 Task: Open Card Card0000000311 in  Board0000000078 in Workspace WS0000000026 in Trello. Add Member Mailaustralia7@gmail.com to Card Card0000000311 in  Board0000000078 in Workspace WS0000000026 in Trello. Add Orange Label titled Label0000000311 to Card Card0000000311 in  Board0000000078 in Workspace WS0000000026 in Trello. Add Checklist CL0000000311 to Card Card0000000311 in  Board0000000078 in Workspace WS0000000026 in Trello. Add Dates with Start Date as Oct 01 2023 and Due Date as Oct 31 2023 to Card Card0000000311 in  Board0000000078 in Workspace WS0000000026 in Trello
Action: Mouse moved to (351, 611)
Screenshot: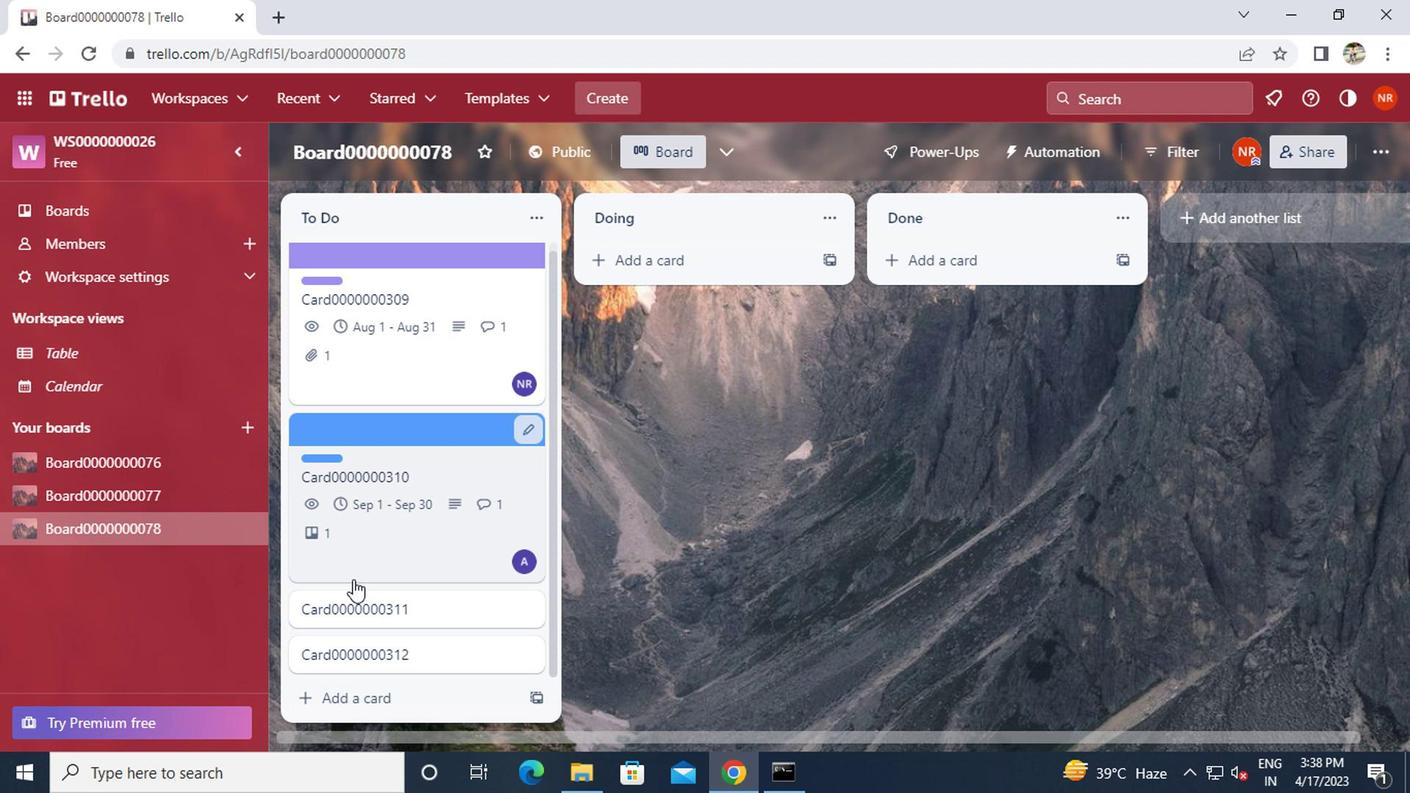 
Action: Mouse pressed left at (351, 611)
Screenshot: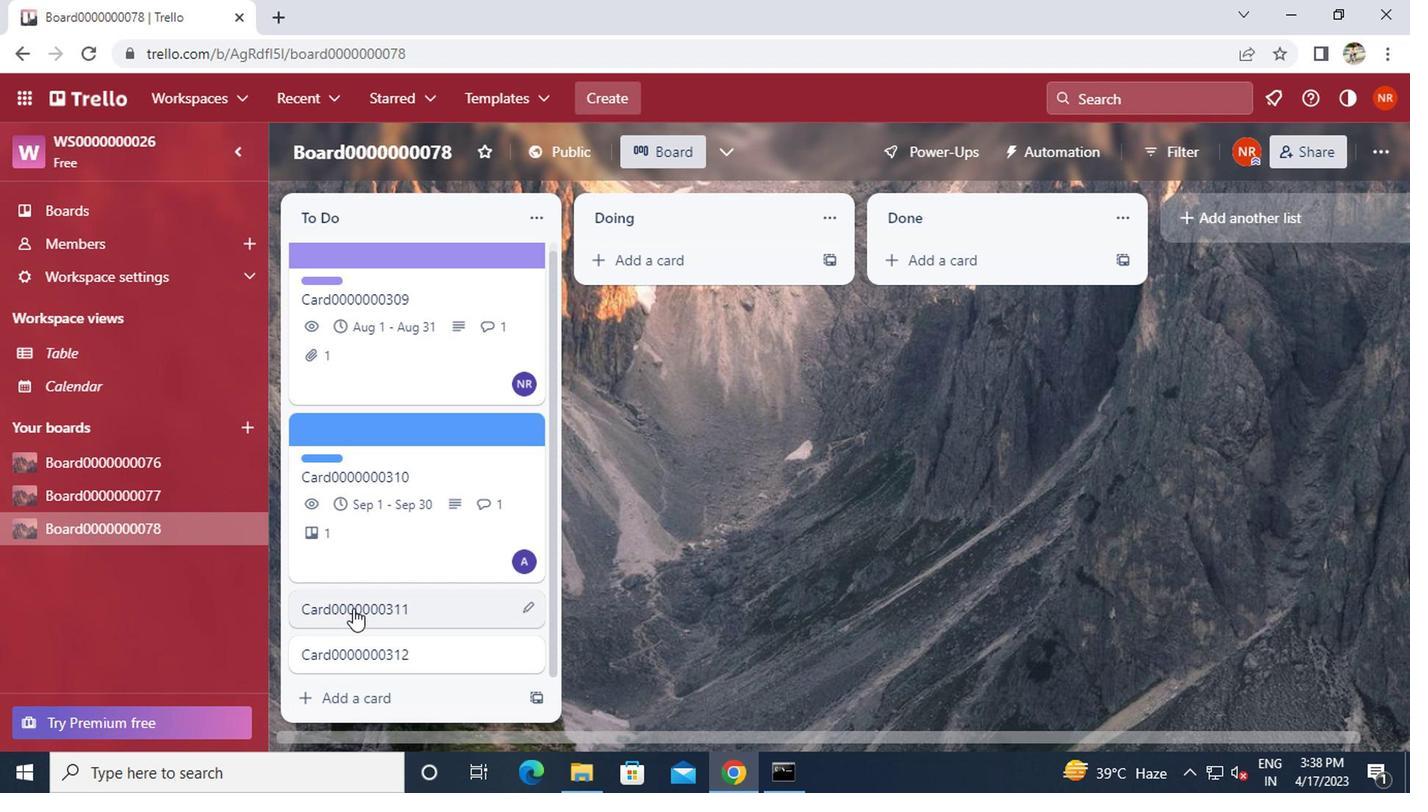 
Action: Mouse moved to (939, 265)
Screenshot: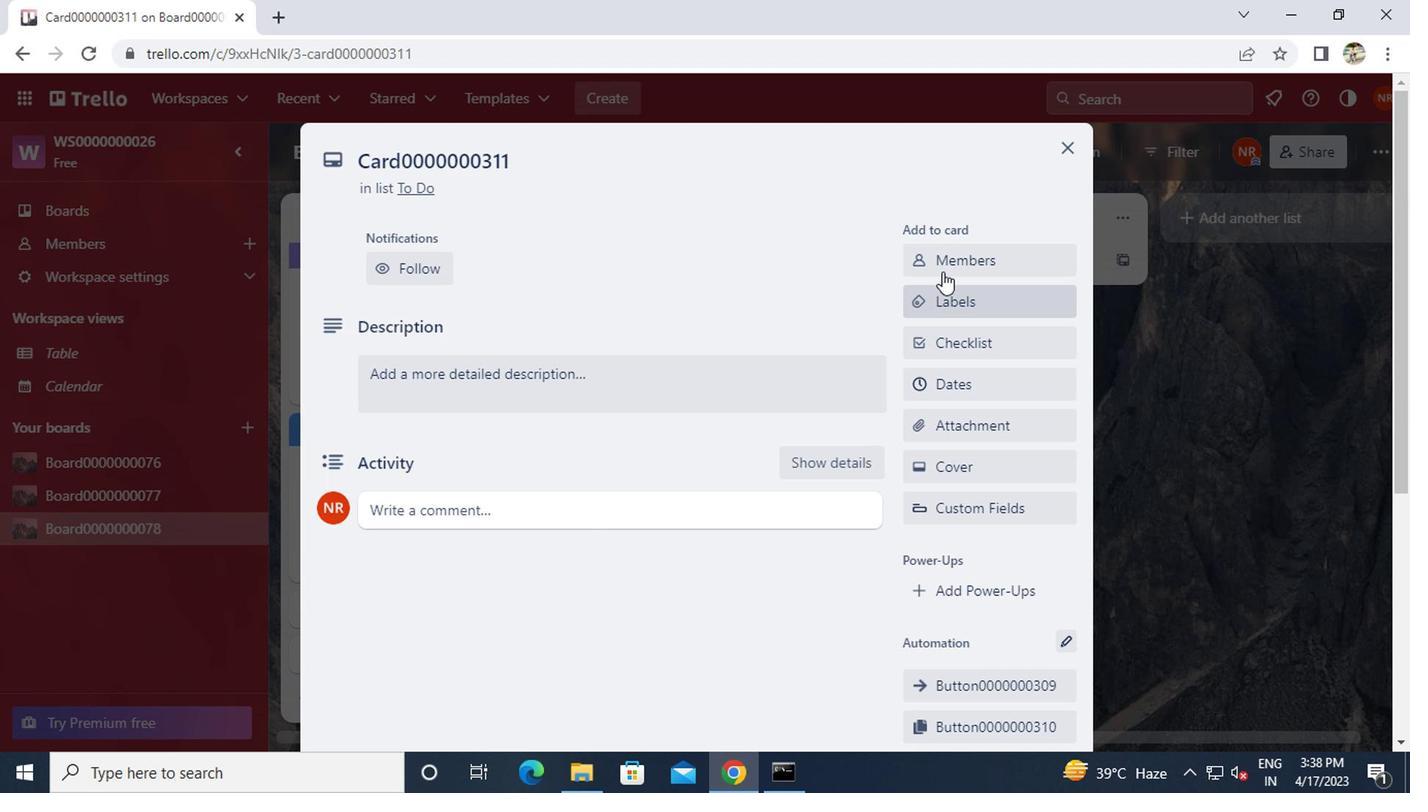 
Action: Mouse pressed left at (939, 265)
Screenshot: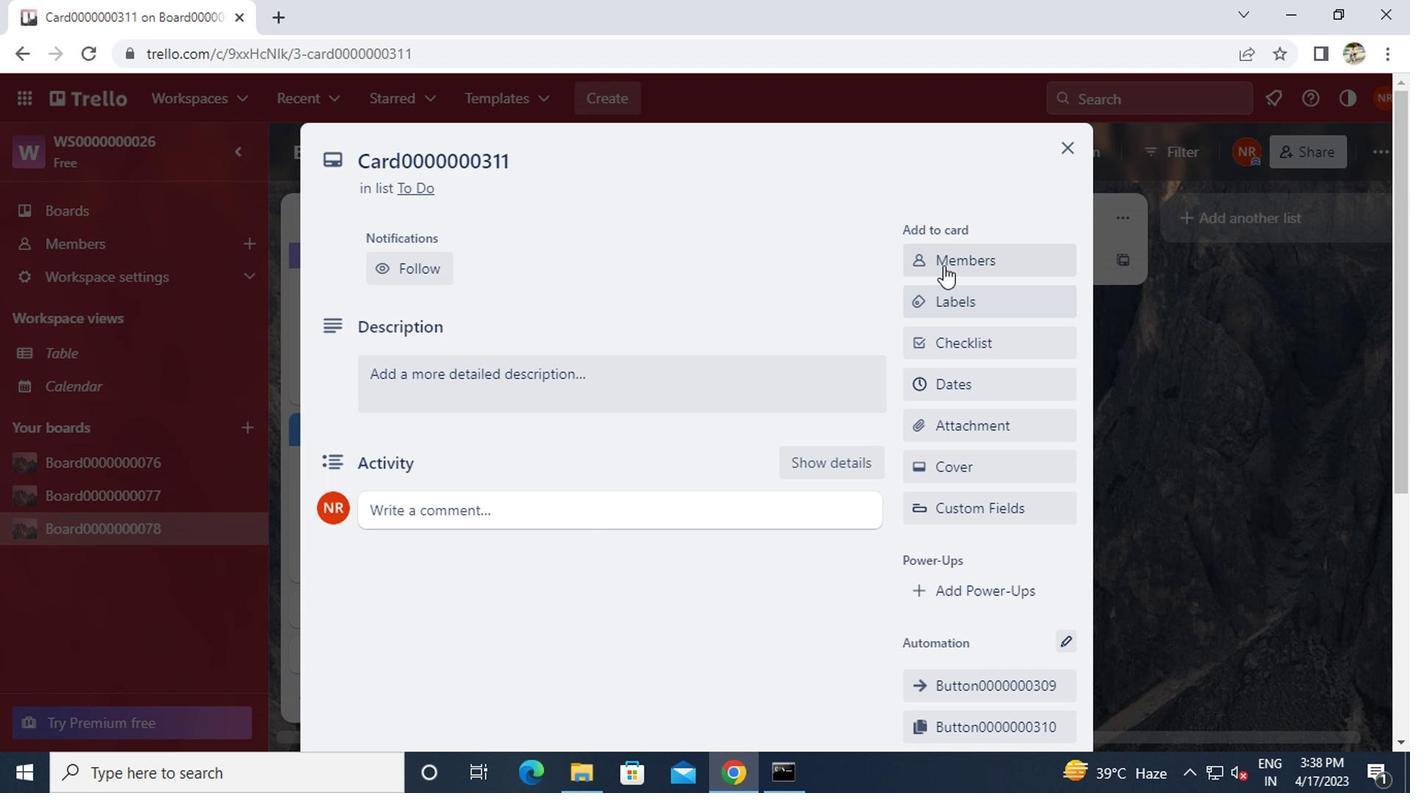 
Action: Key pressed mailaustralia7<Key.shift>@GMAIL.COM
Screenshot: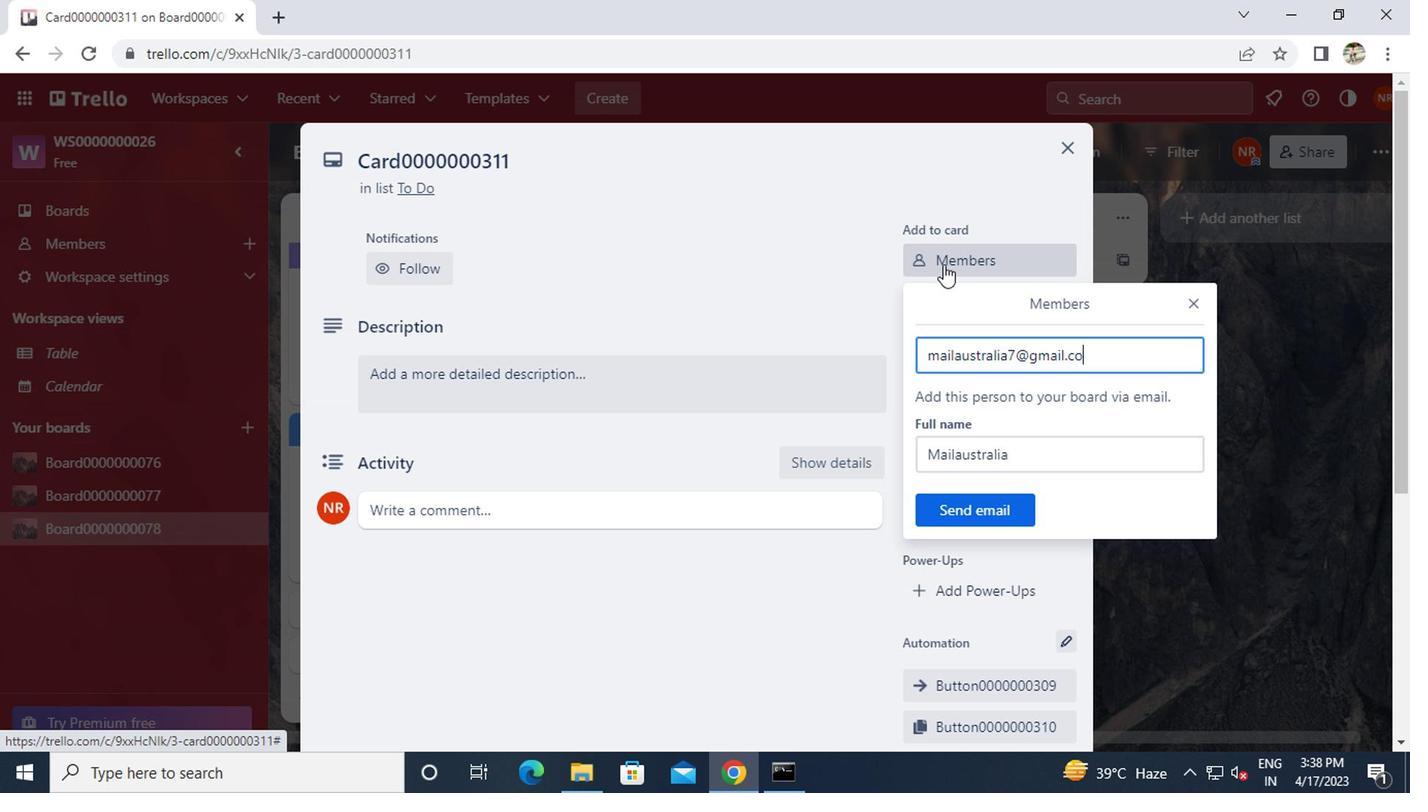 
Action: Mouse moved to (964, 512)
Screenshot: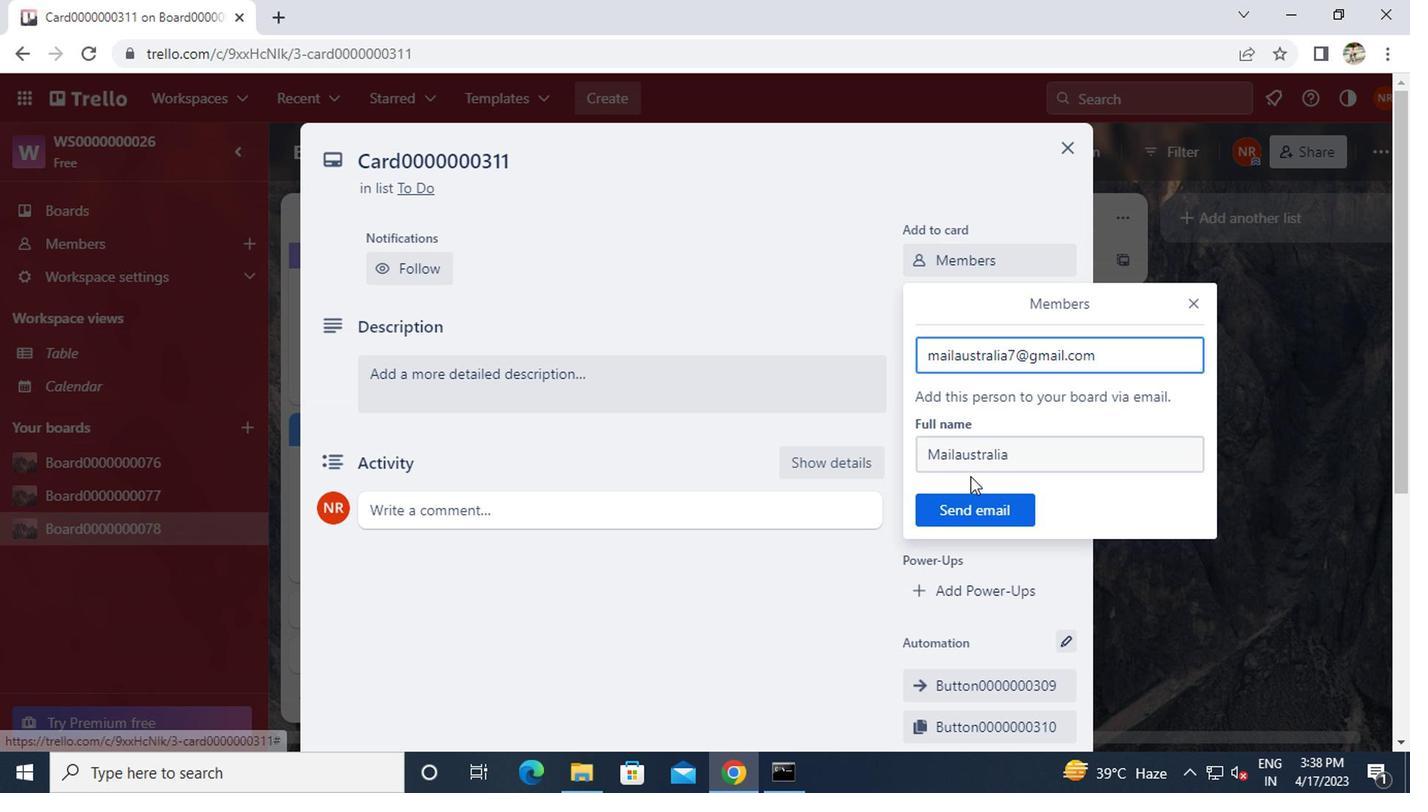 
Action: Mouse pressed left at (964, 512)
Screenshot: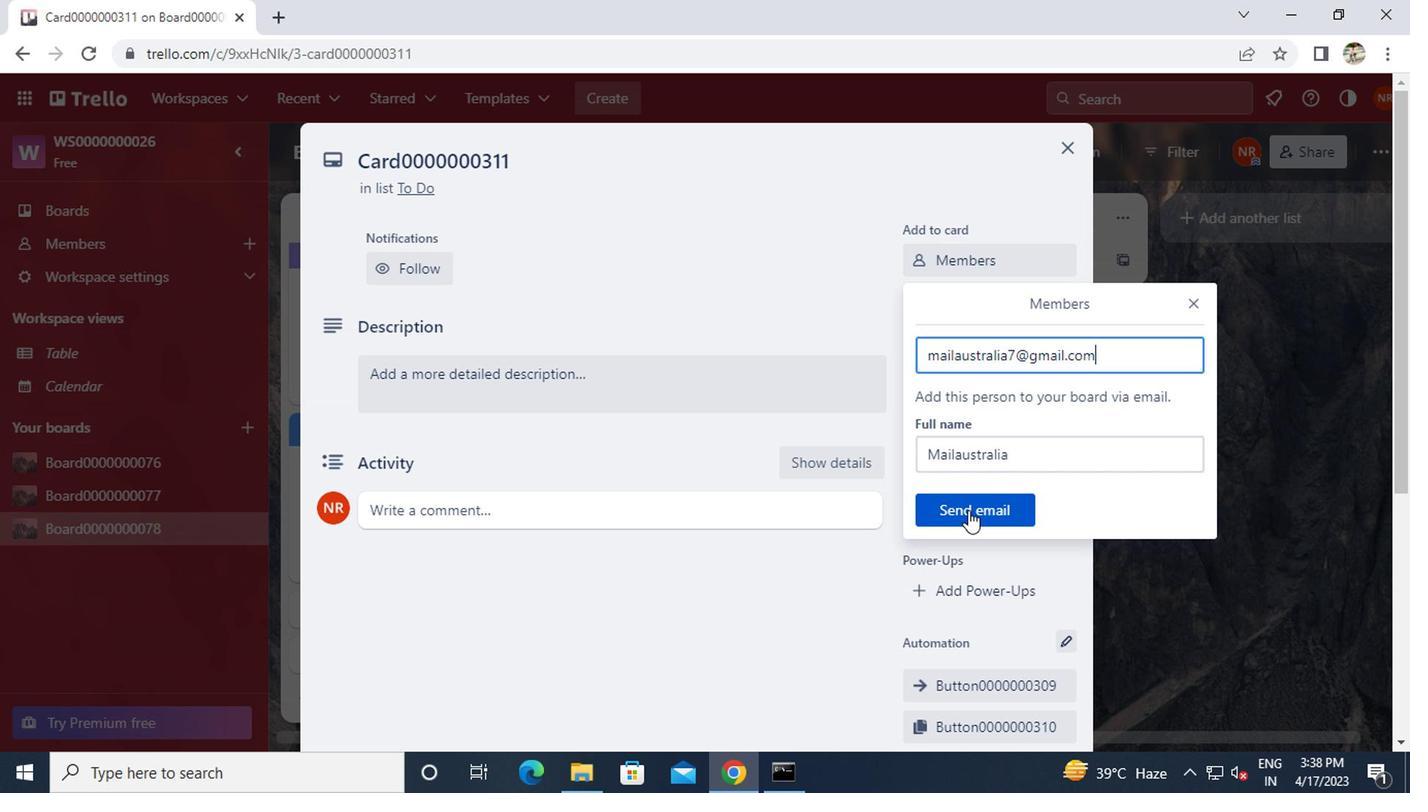 
Action: Mouse moved to (954, 306)
Screenshot: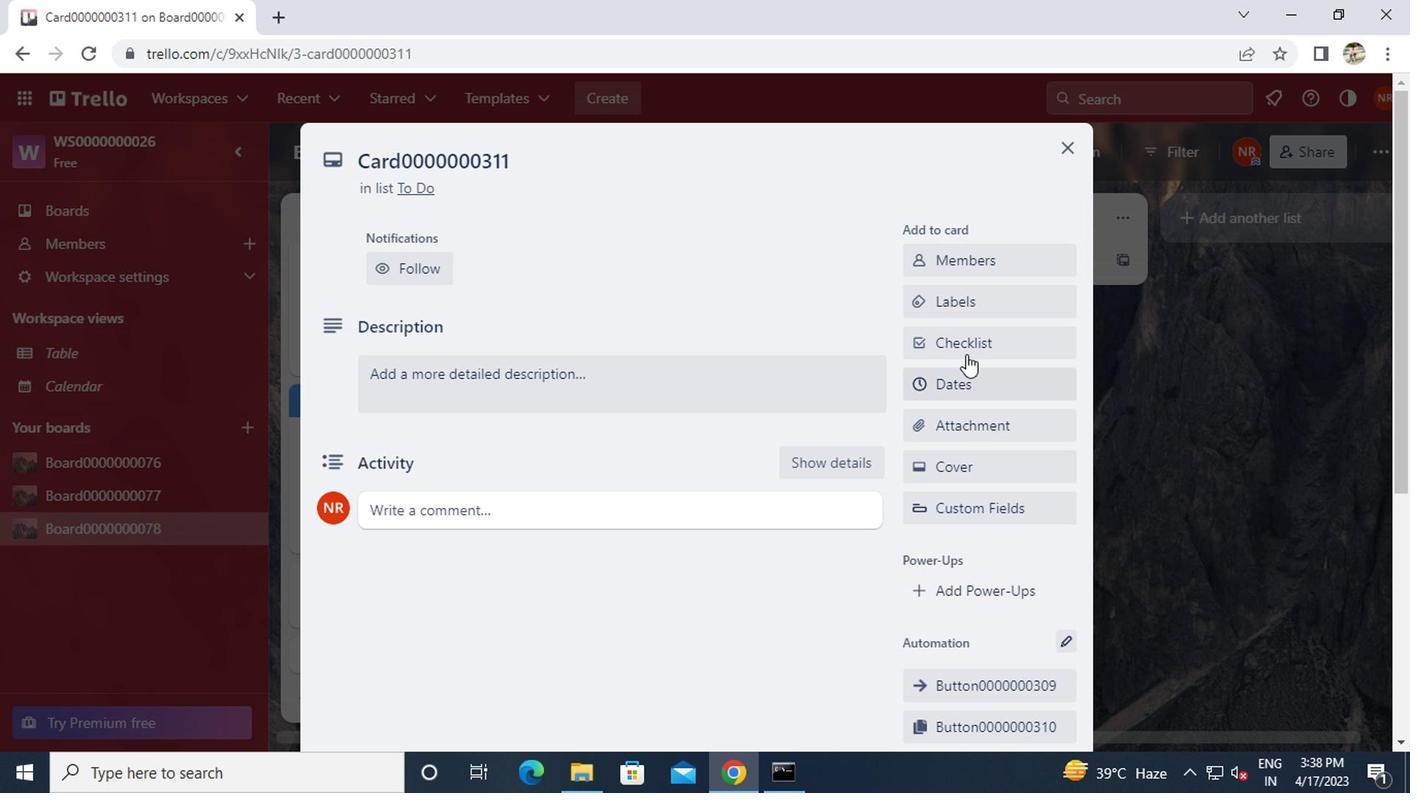 
Action: Mouse pressed left at (954, 306)
Screenshot: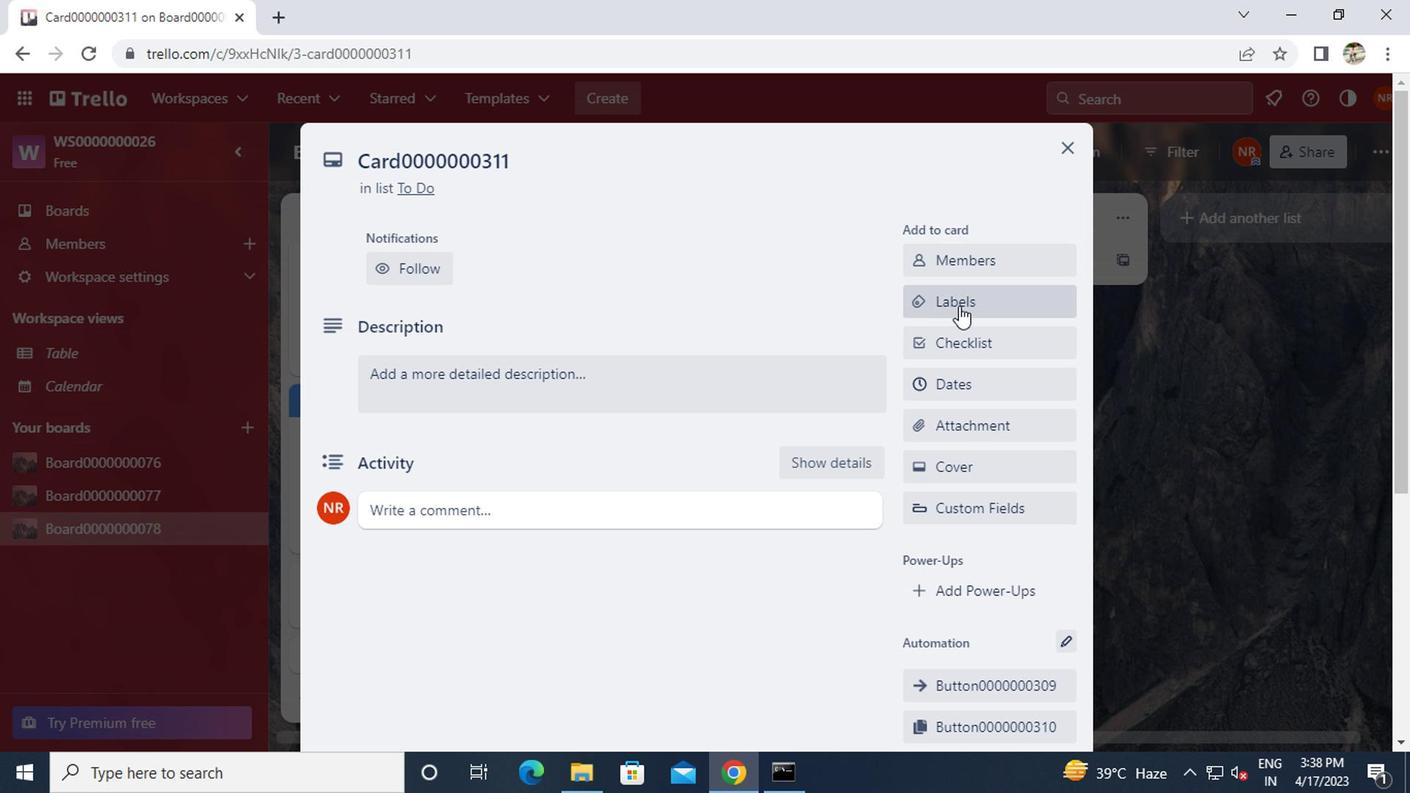 
Action: Mouse moved to (992, 585)
Screenshot: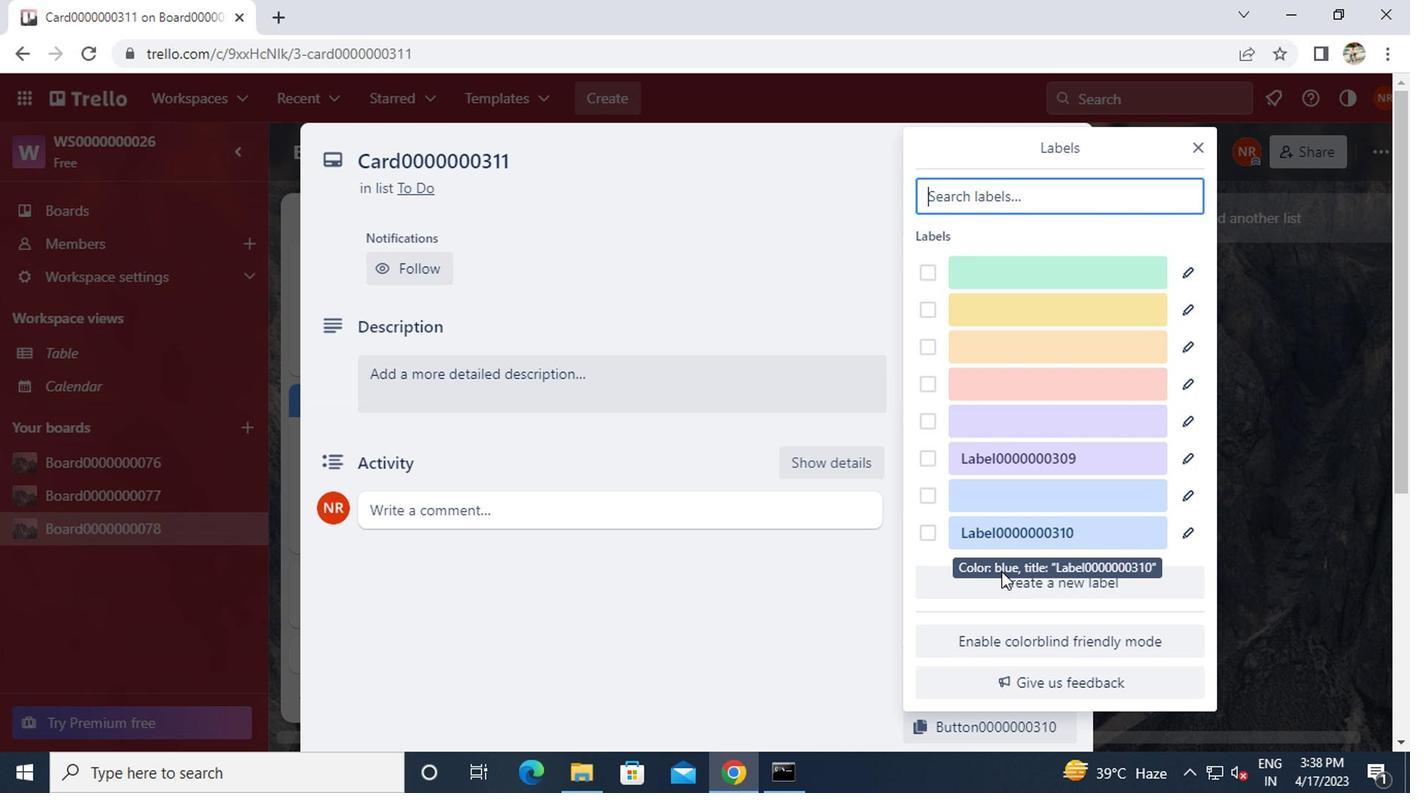 
Action: Mouse pressed left at (992, 585)
Screenshot: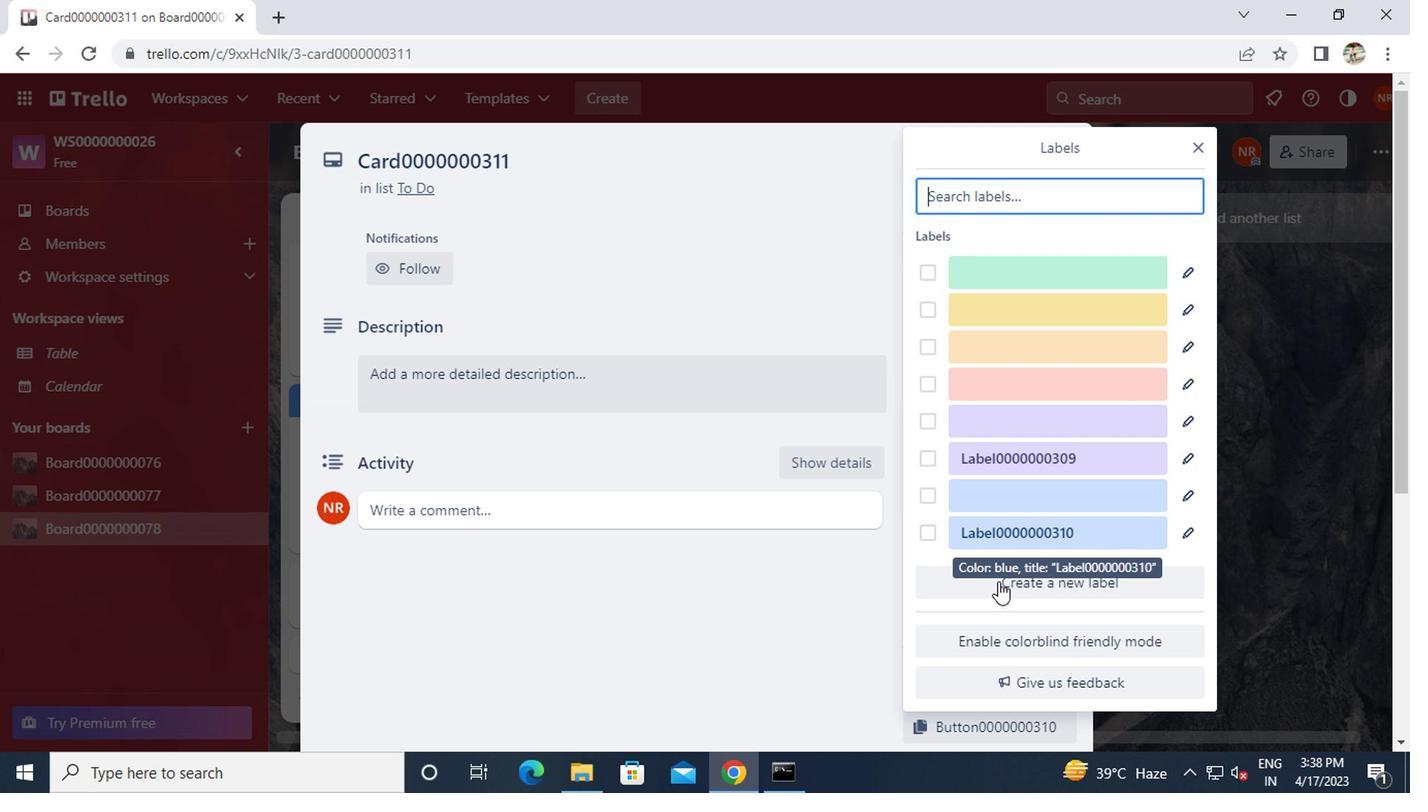 
Action: Mouse moved to (1045, 444)
Screenshot: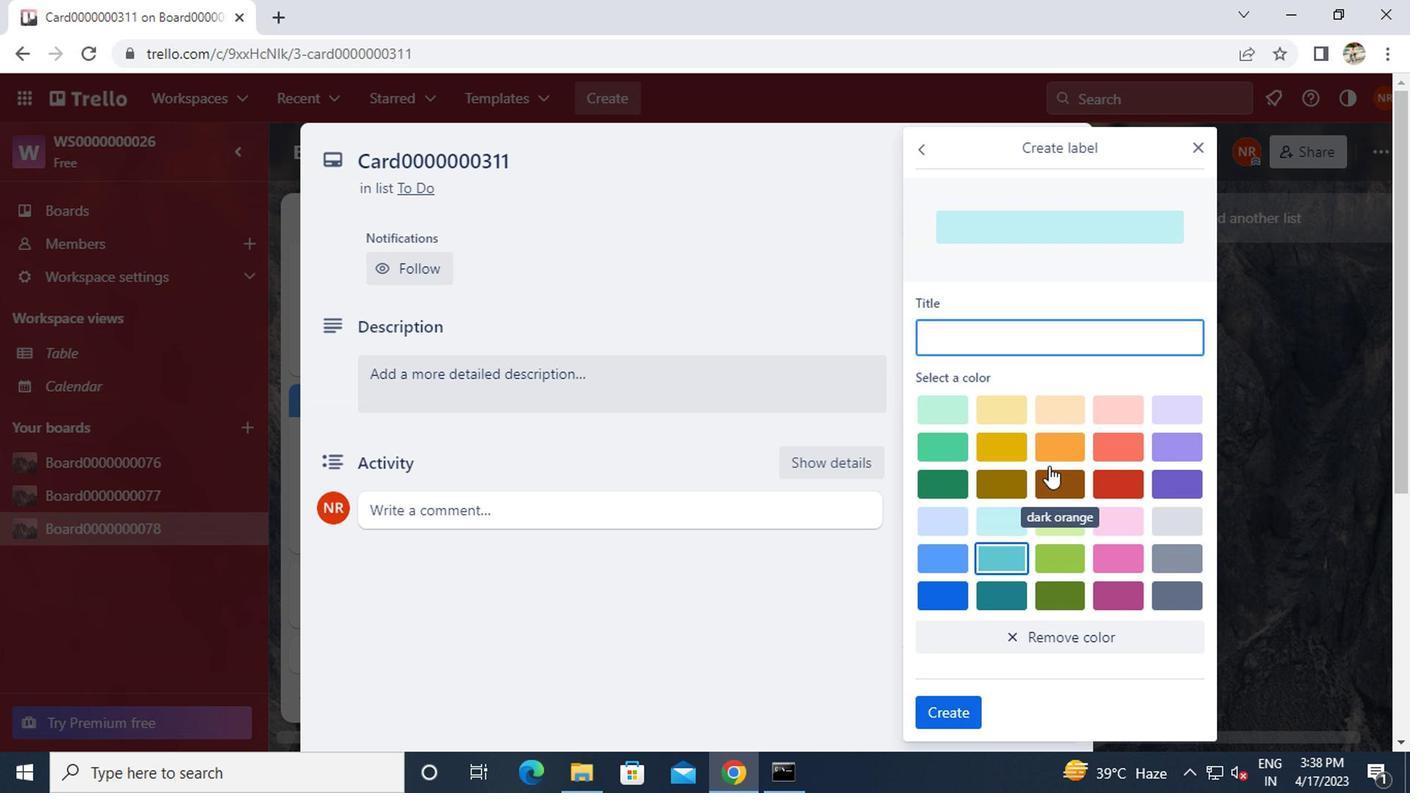 
Action: Mouse pressed left at (1045, 444)
Screenshot: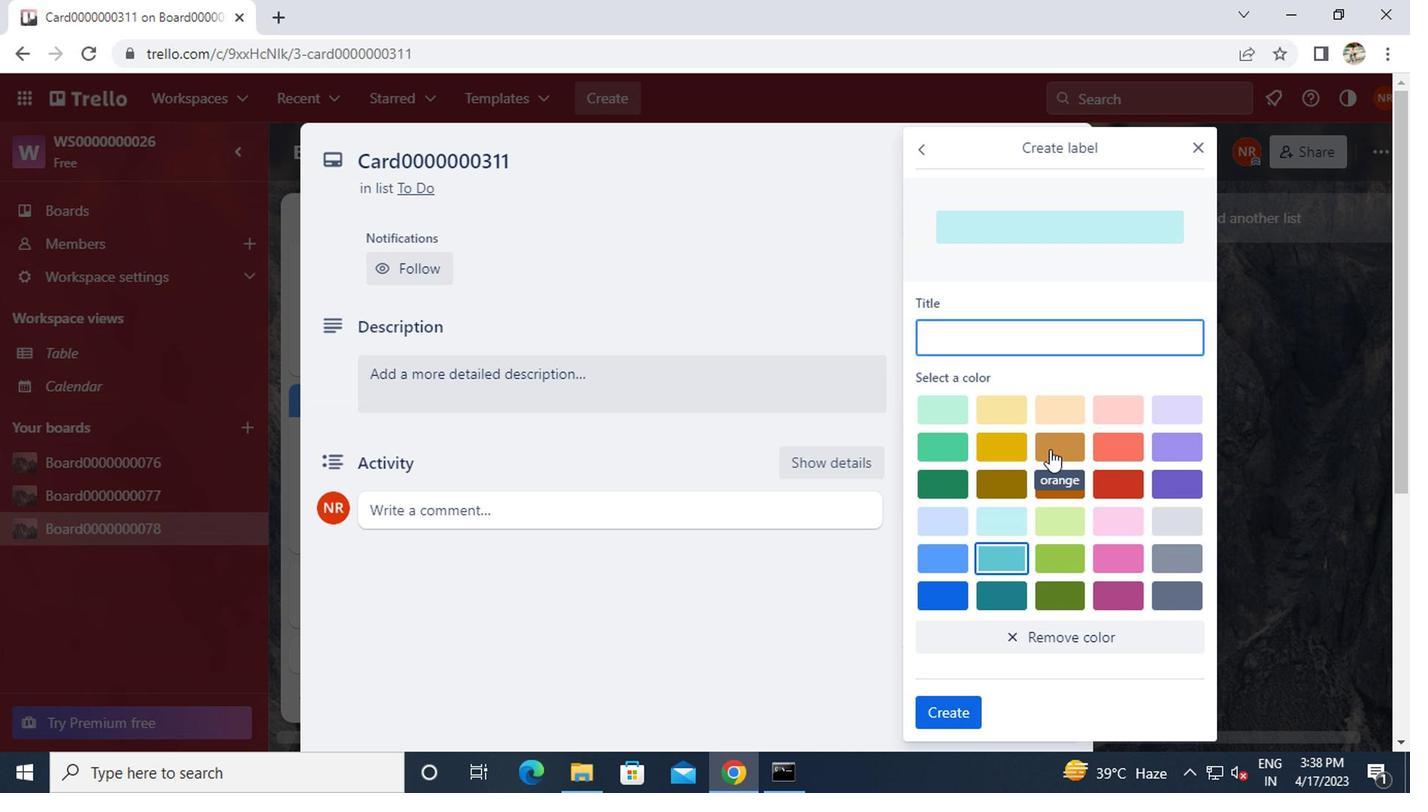 
Action: Mouse moved to (1004, 333)
Screenshot: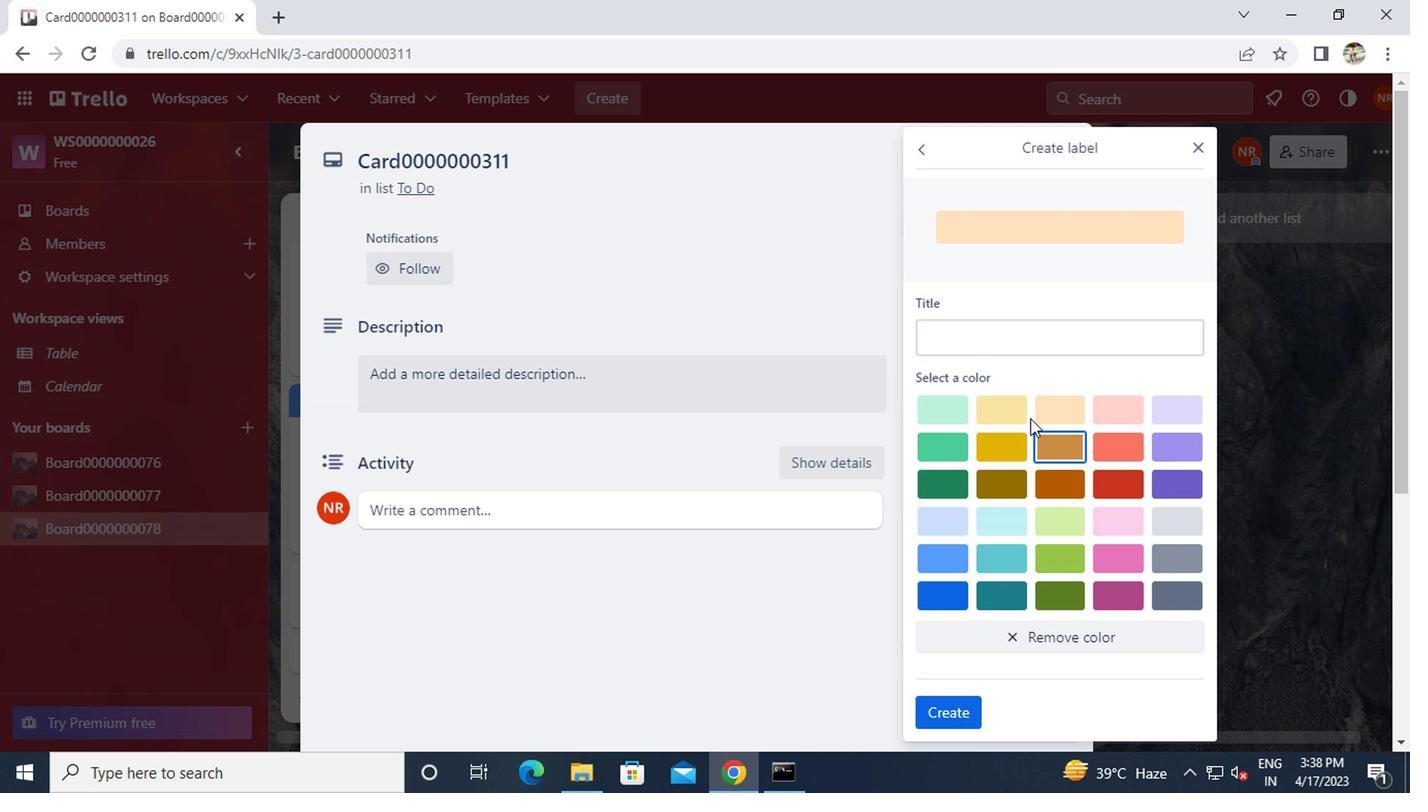 
Action: Mouse pressed left at (1004, 333)
Screenshot: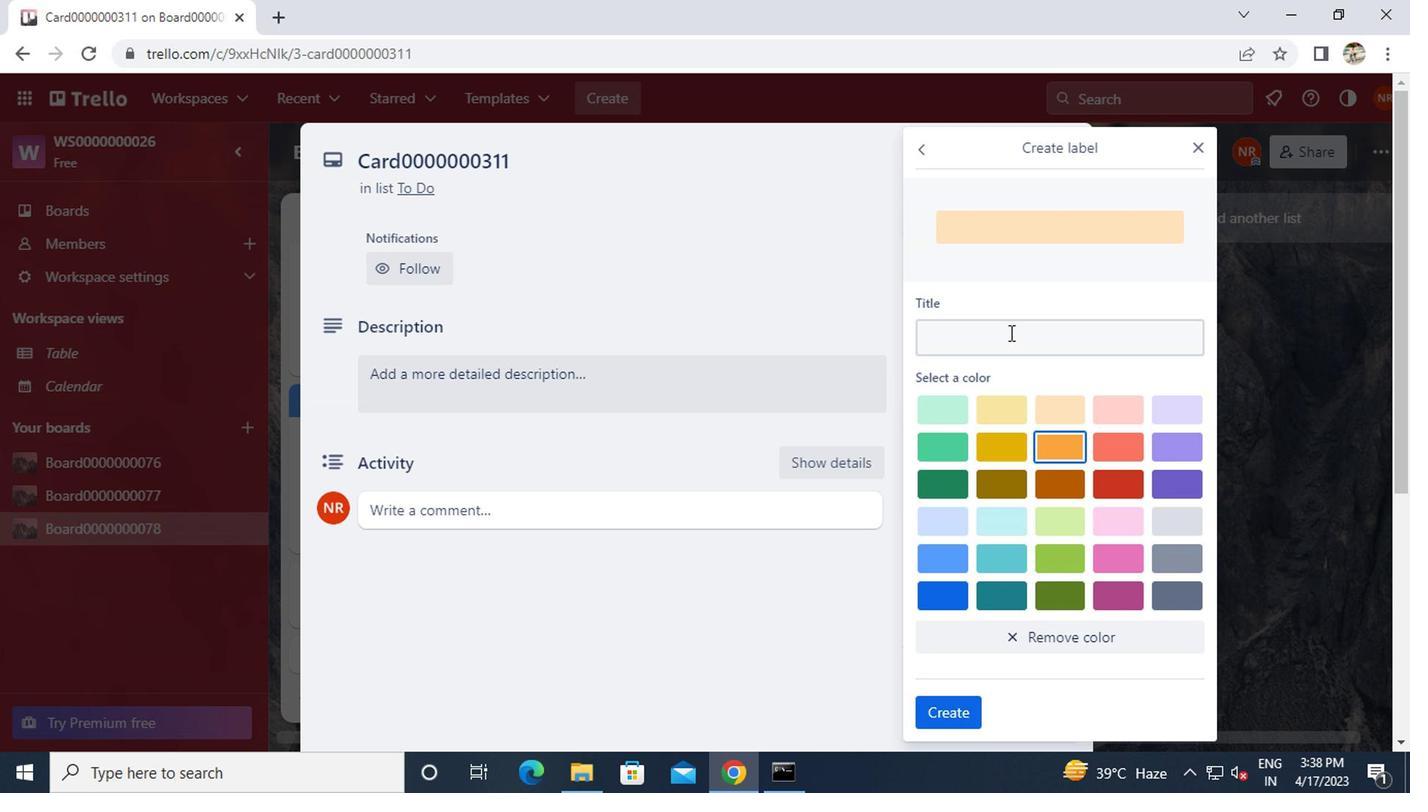 
Action: Key pressed <Key.caps_lock>L<Key.caps_lock>ABEL0000000311
Screenshot: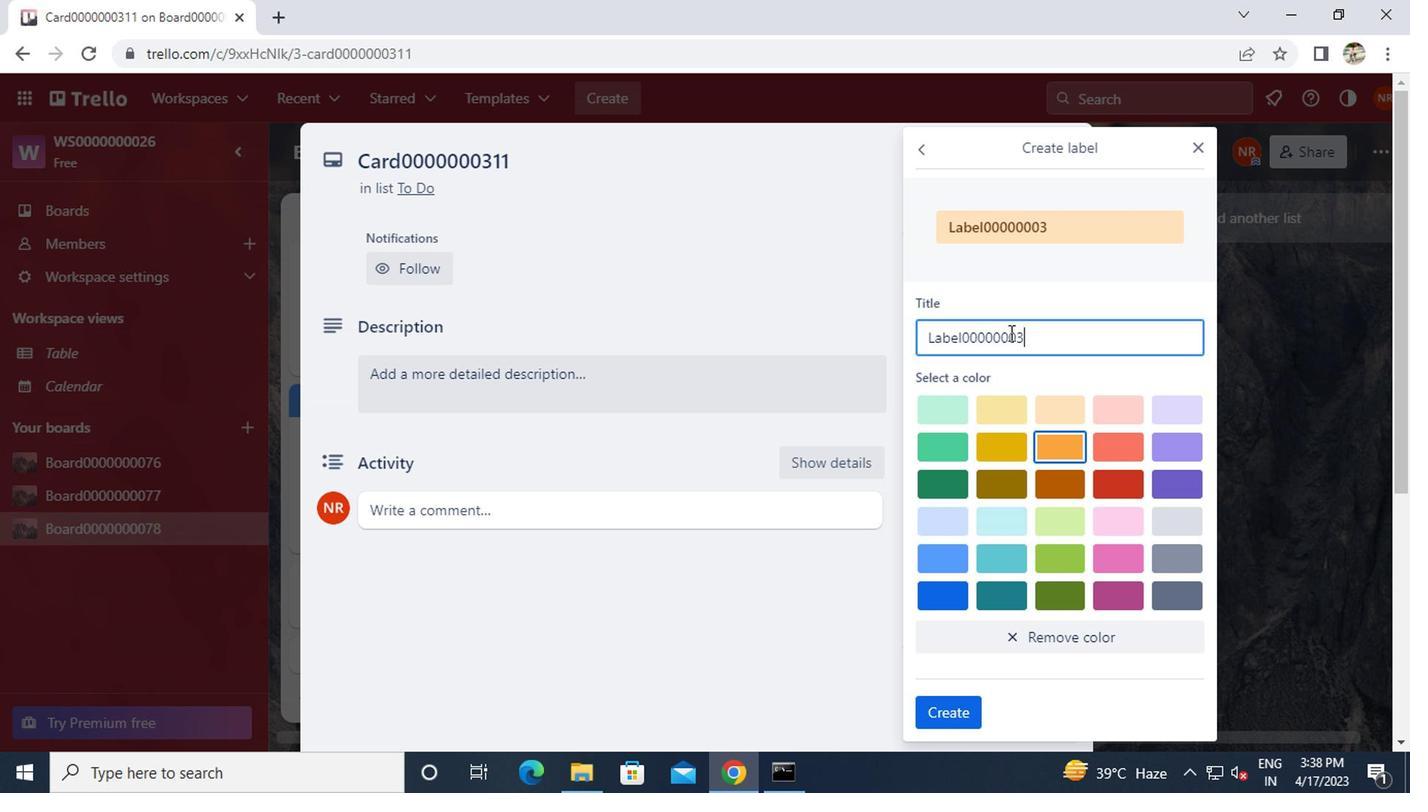 
Action: Mouse moved to (943, 719)
Screenshot: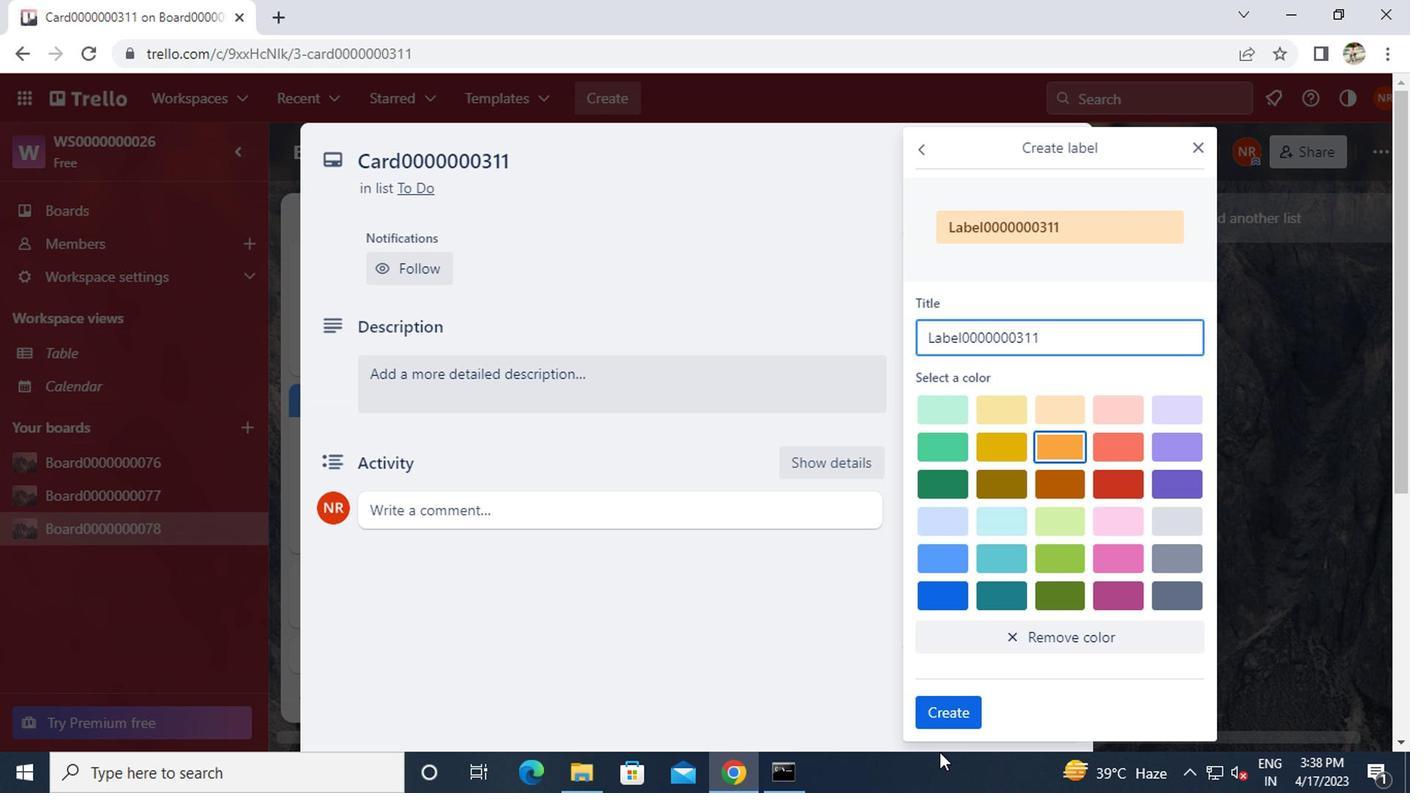 
Action: Mouse pressed left at (943, 719)
Screenshot: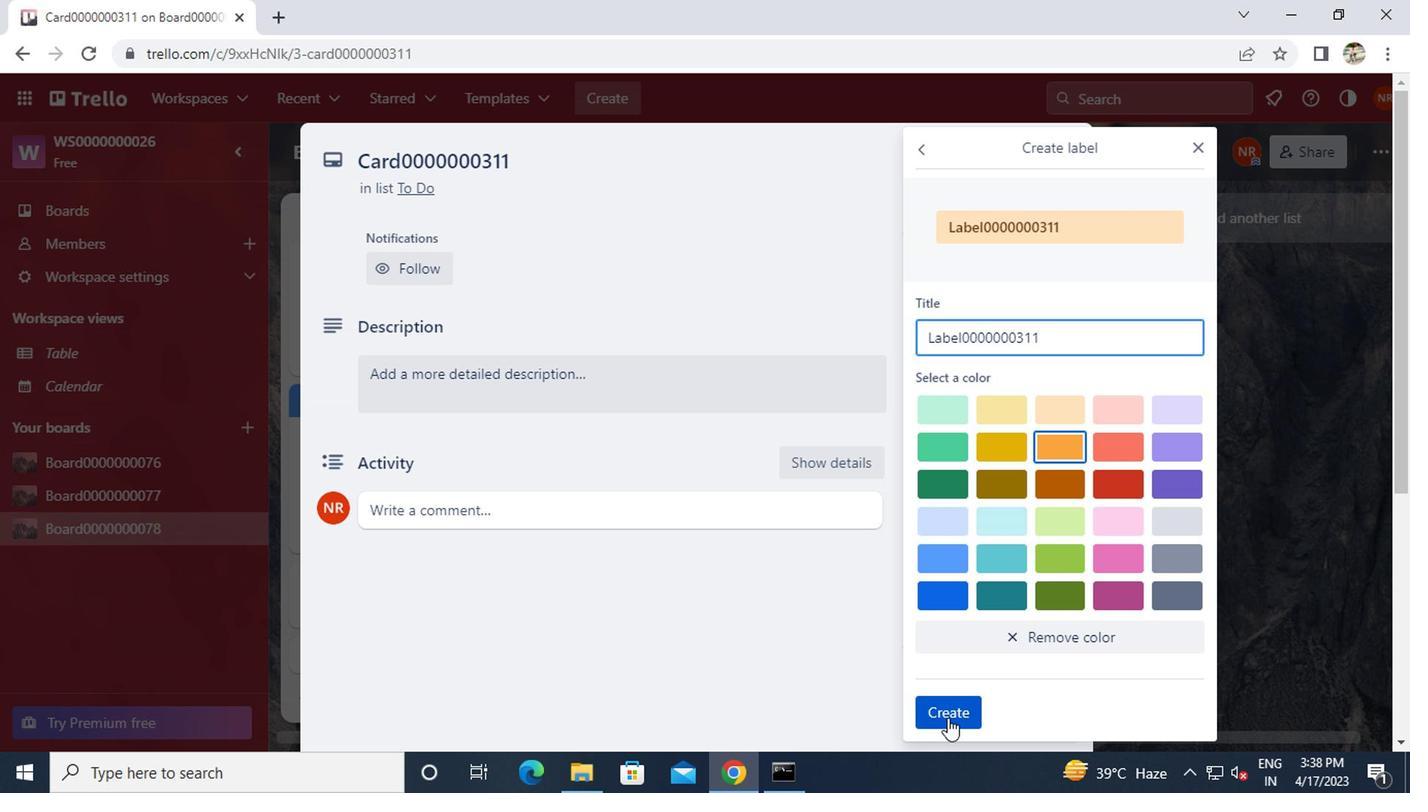 
Action: Mouse moved to (1191, 147)
Screenshot: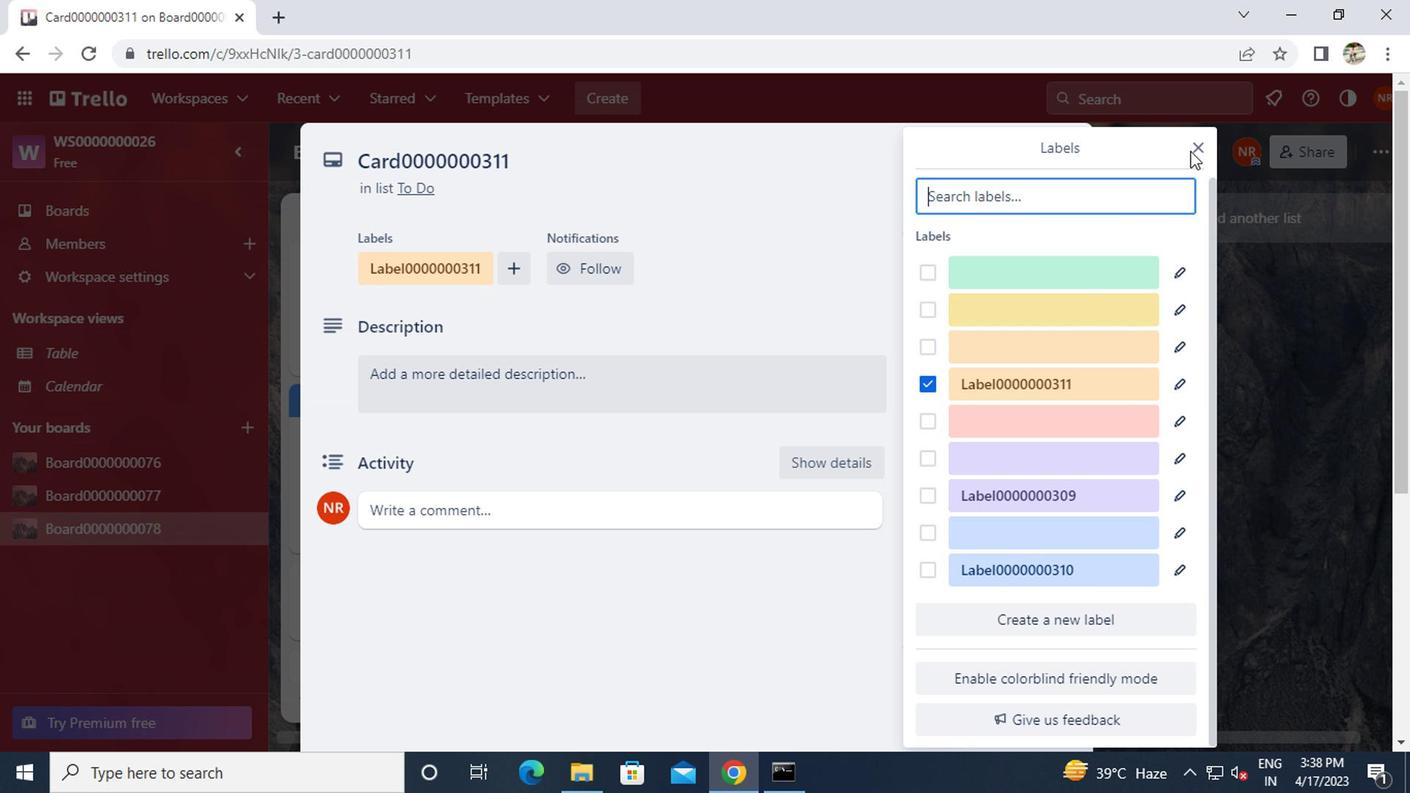 
Action: Mouse pressed left at (1191, 147)
Screenshot: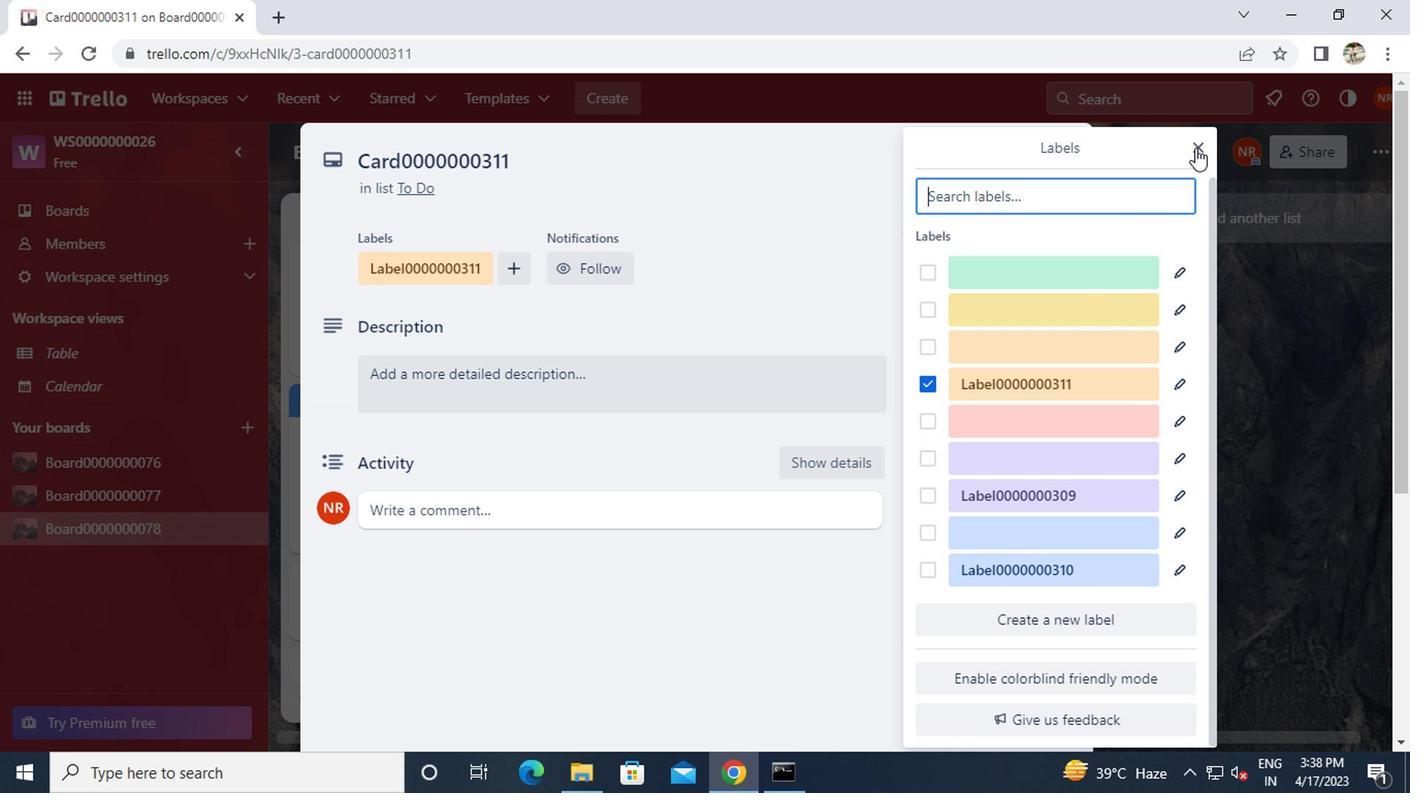 
Action: Mouse moved to (995, 349)
Screenshot: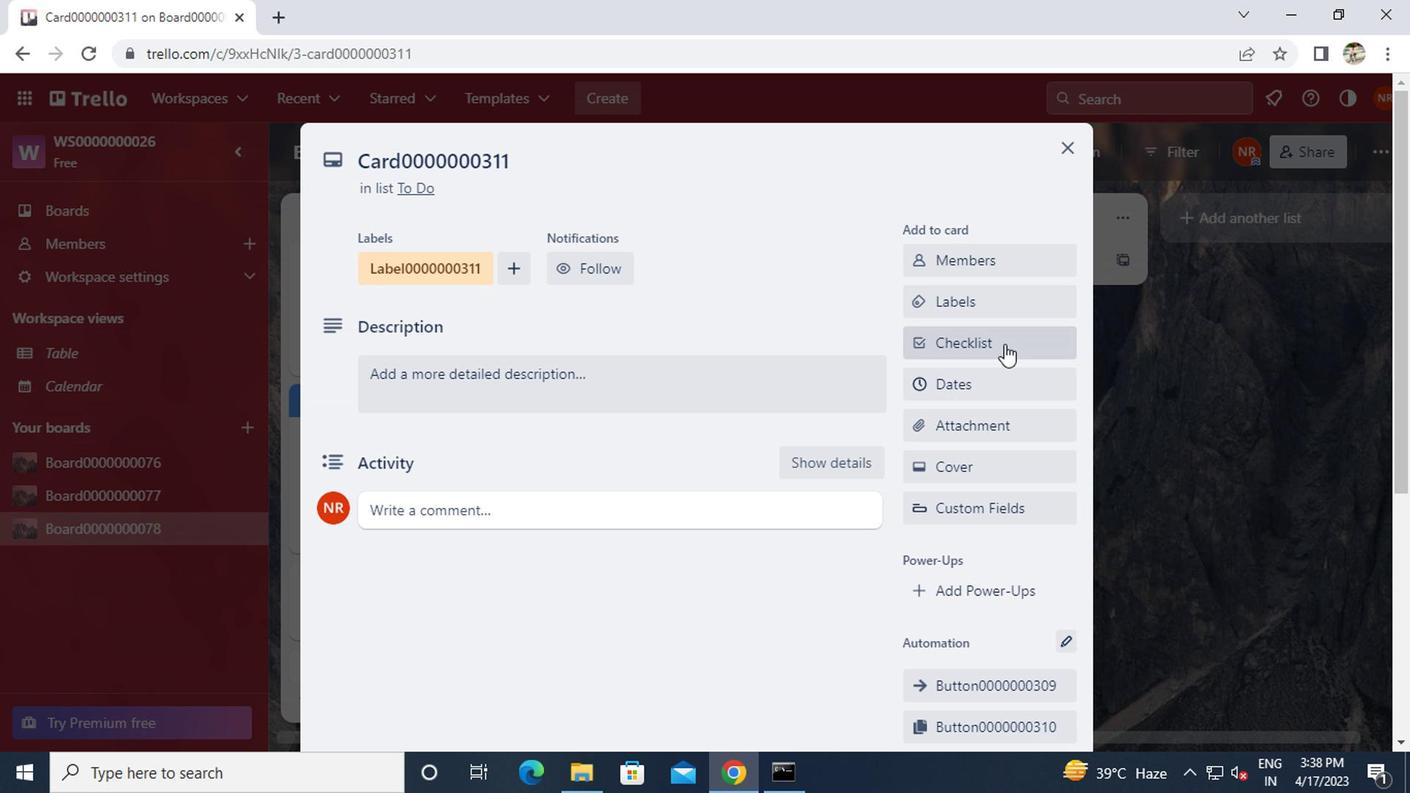 
Action: Mouse pressed left at (995, 349)
Screenshot: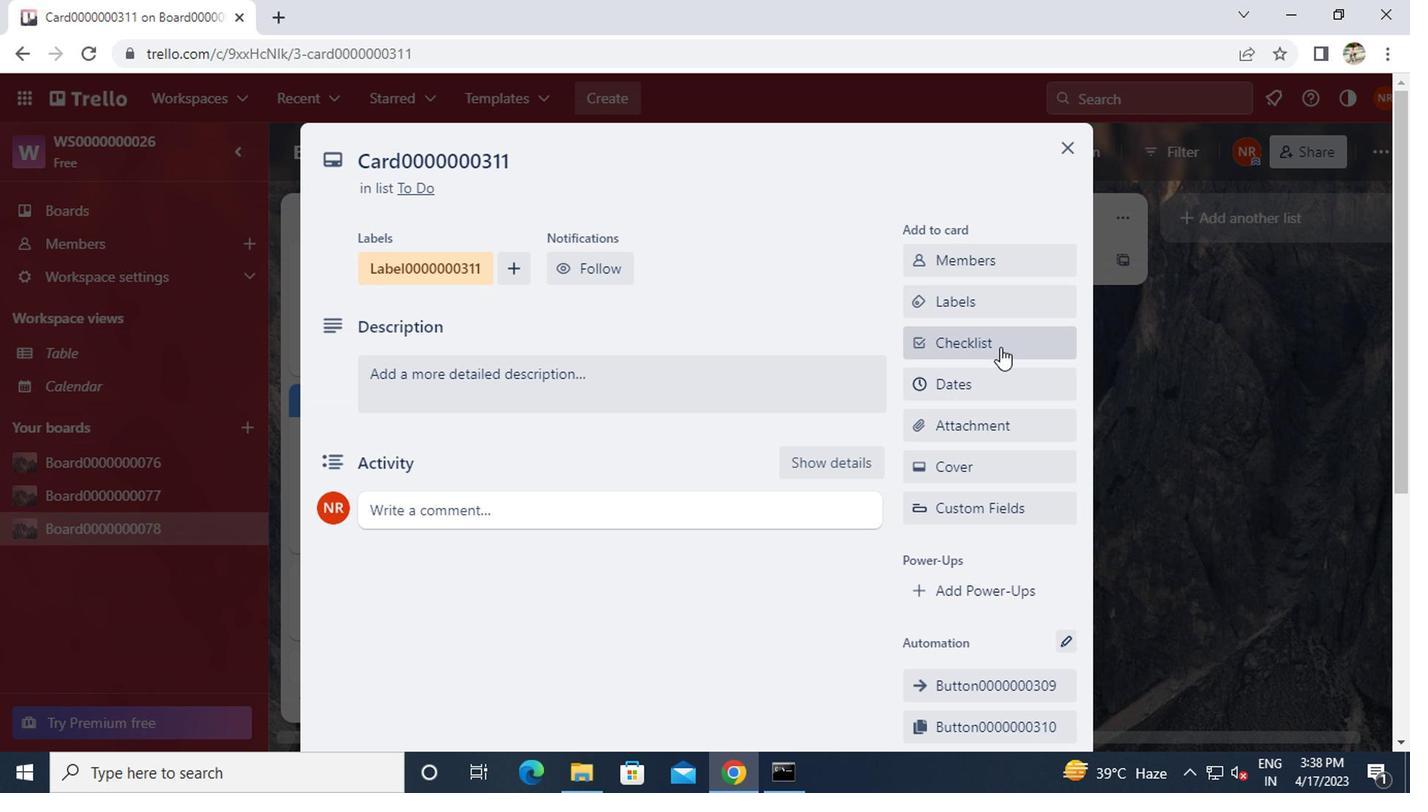 
Action: Key pressed <Key.caps_lock>CL0000000311
Screenshot: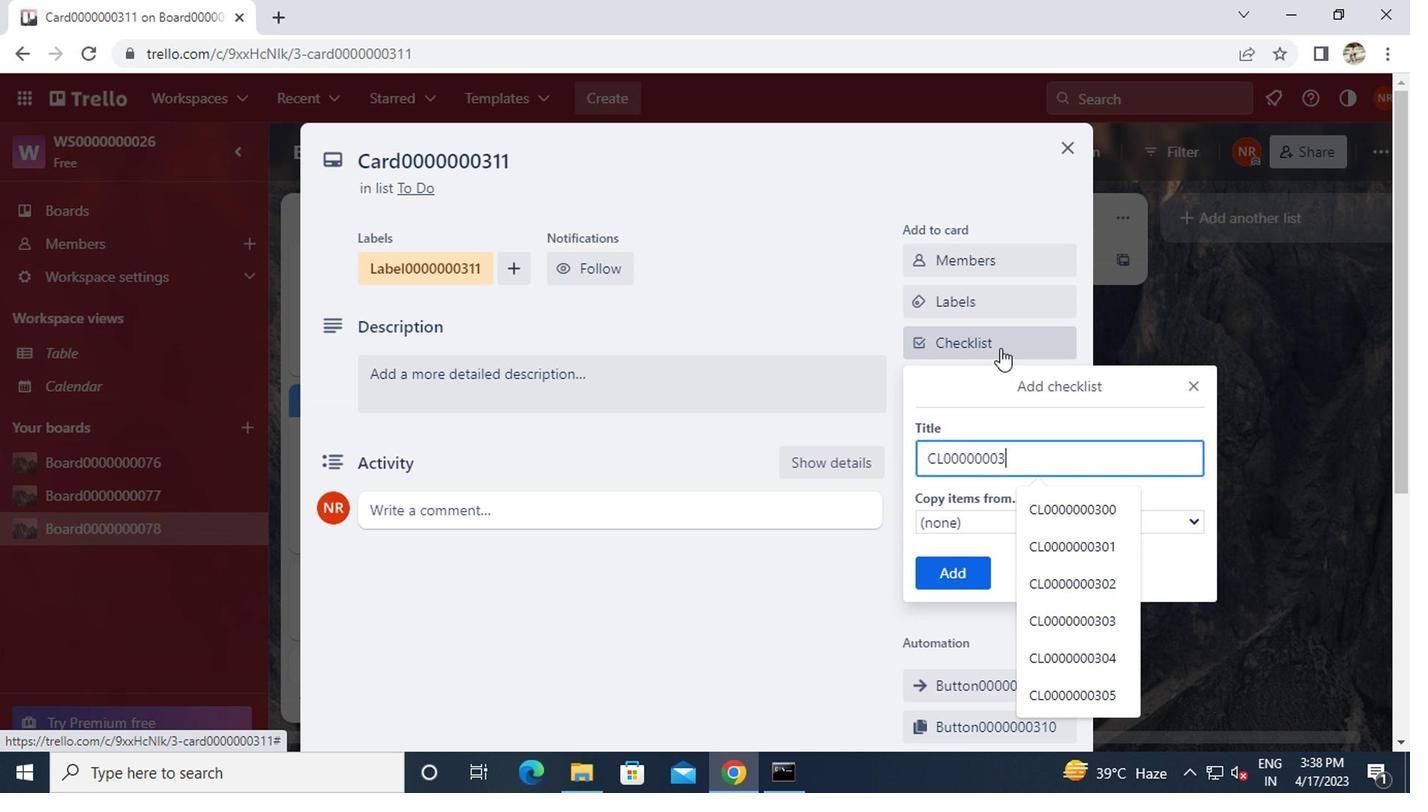 
Action: Mouse moved to (967, 578)
Screenshot: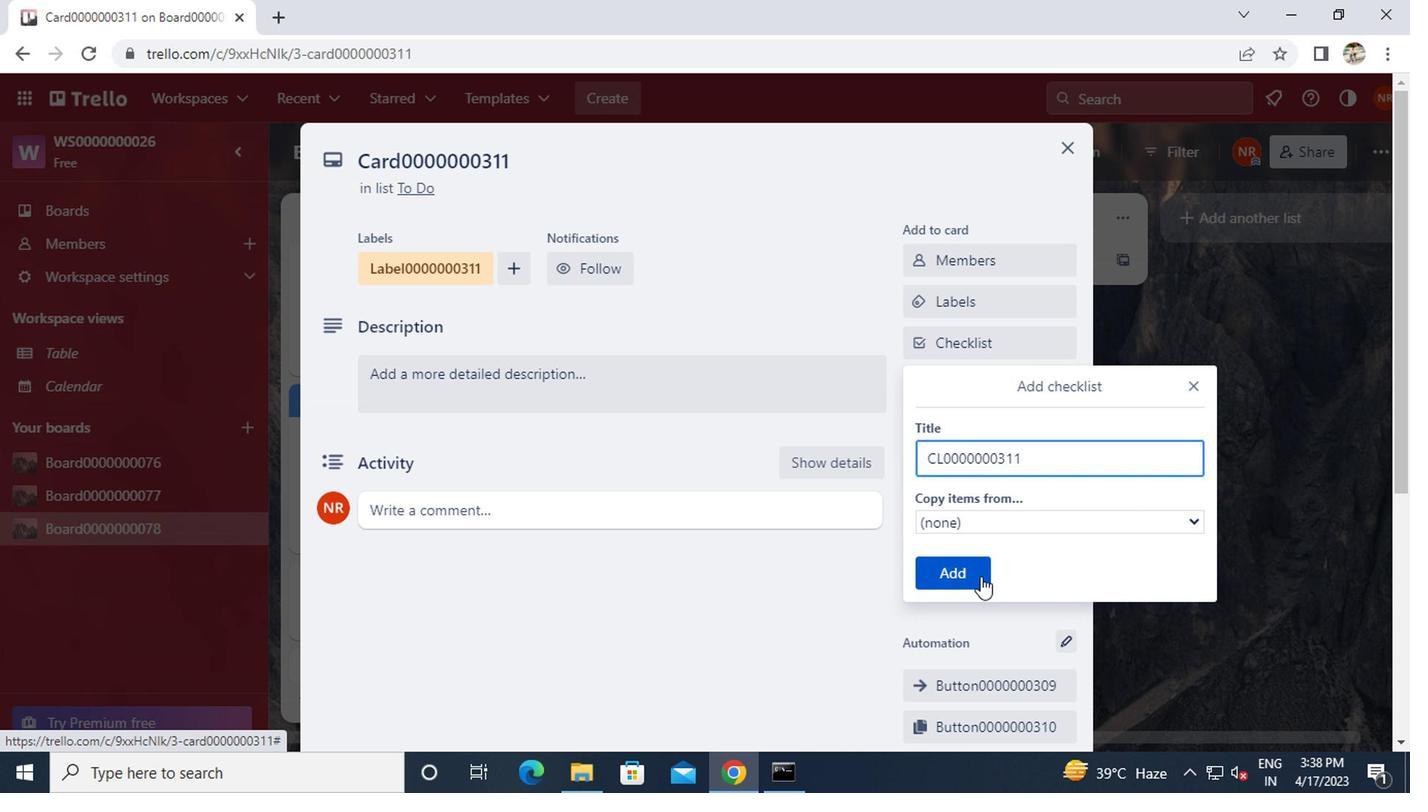 
Action: Mouse pressed left at (967, 578)
Screenshot: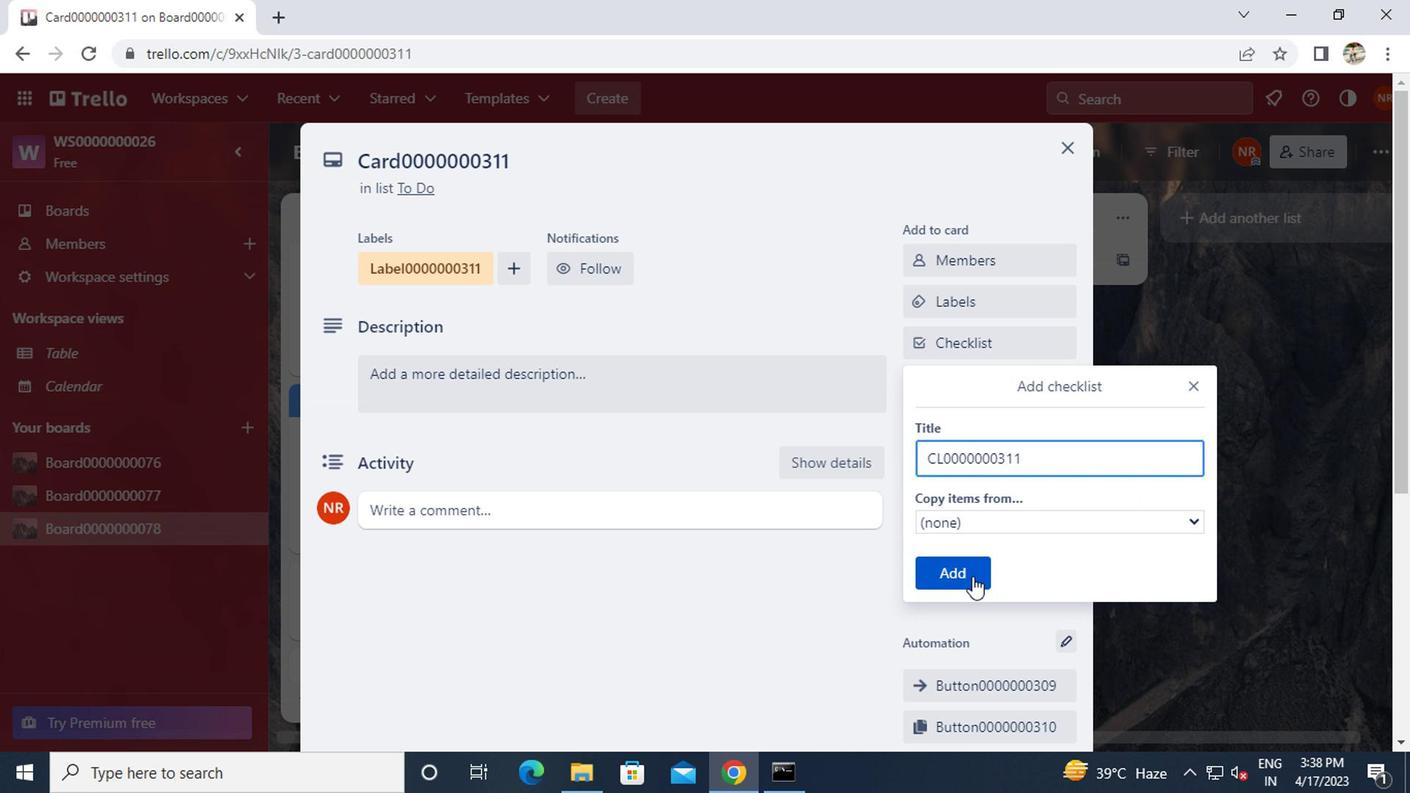 
Action: Mouse moved to (939, 387)
Screenshot: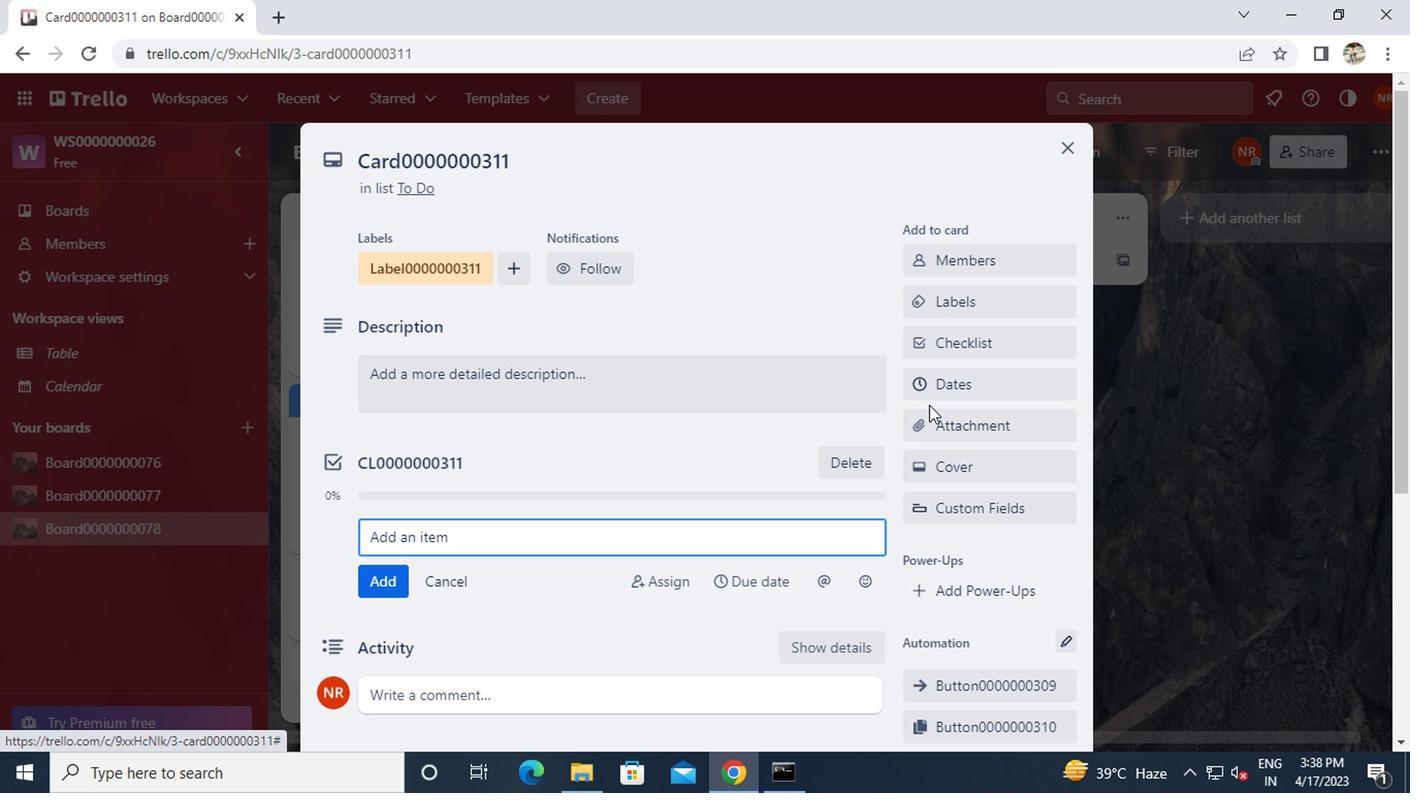 
Action: Mouse pressed left at (939, 387)
Screenshot: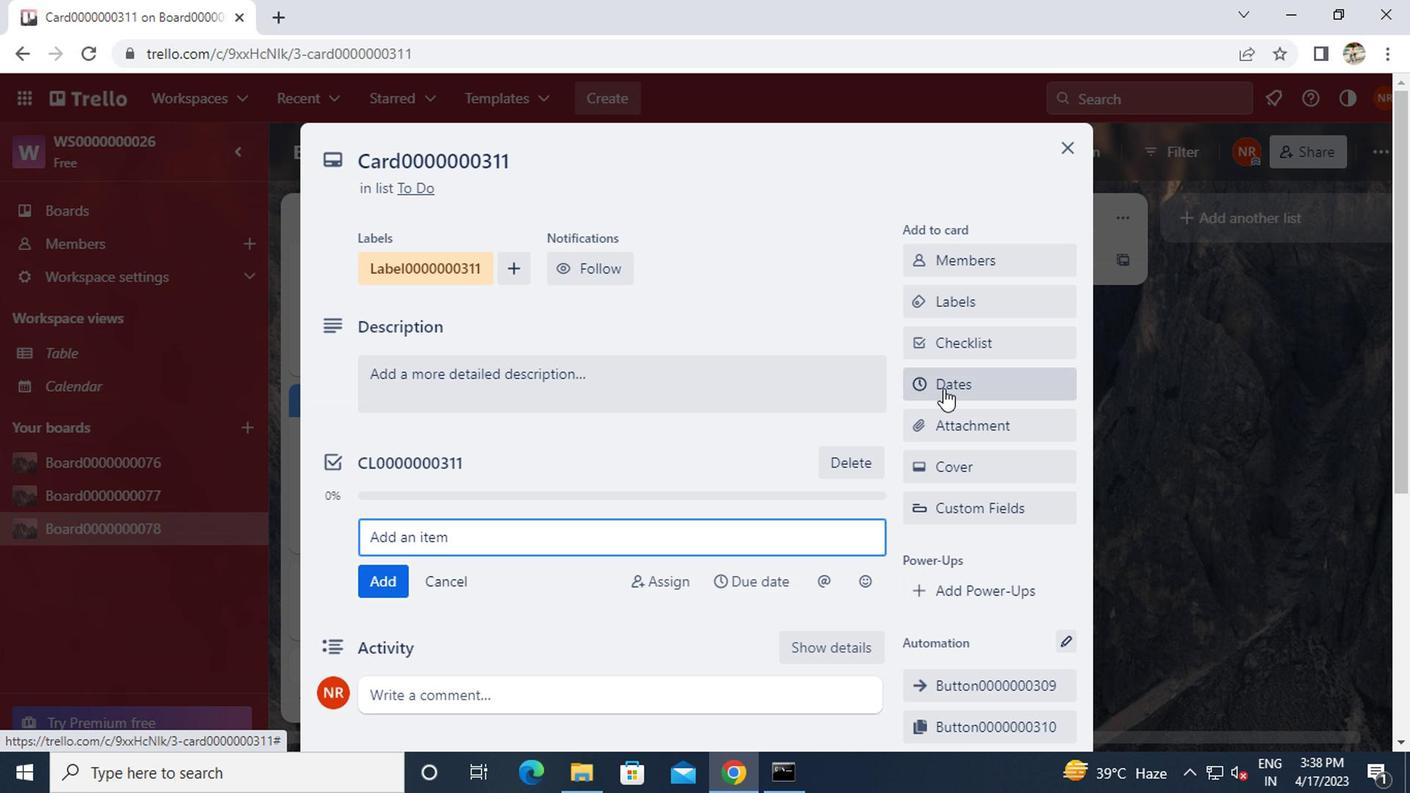 
Action: Mouse moved to (1174, 195)
Screenshot: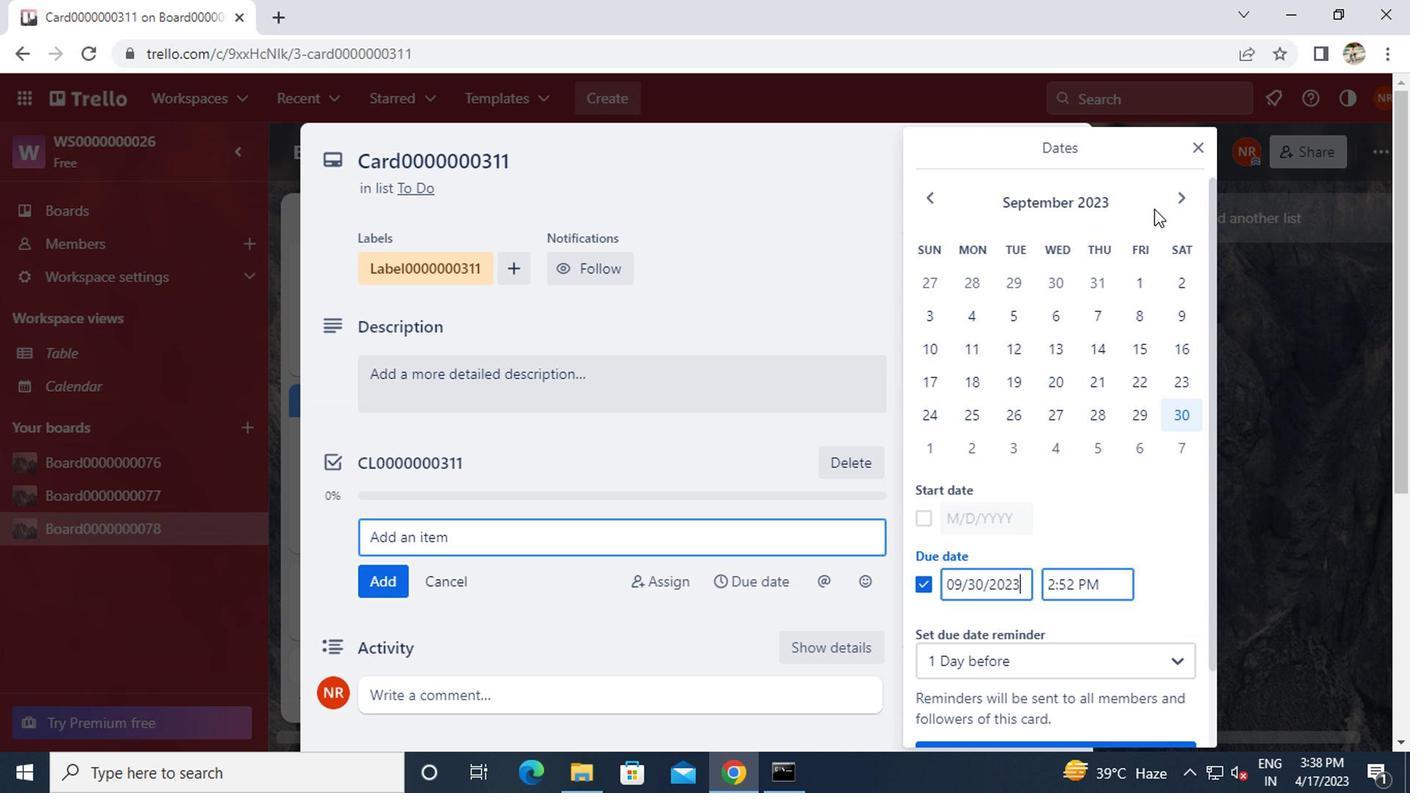 
Action: Mouse pressed left at (1174, 195)
Screenshot: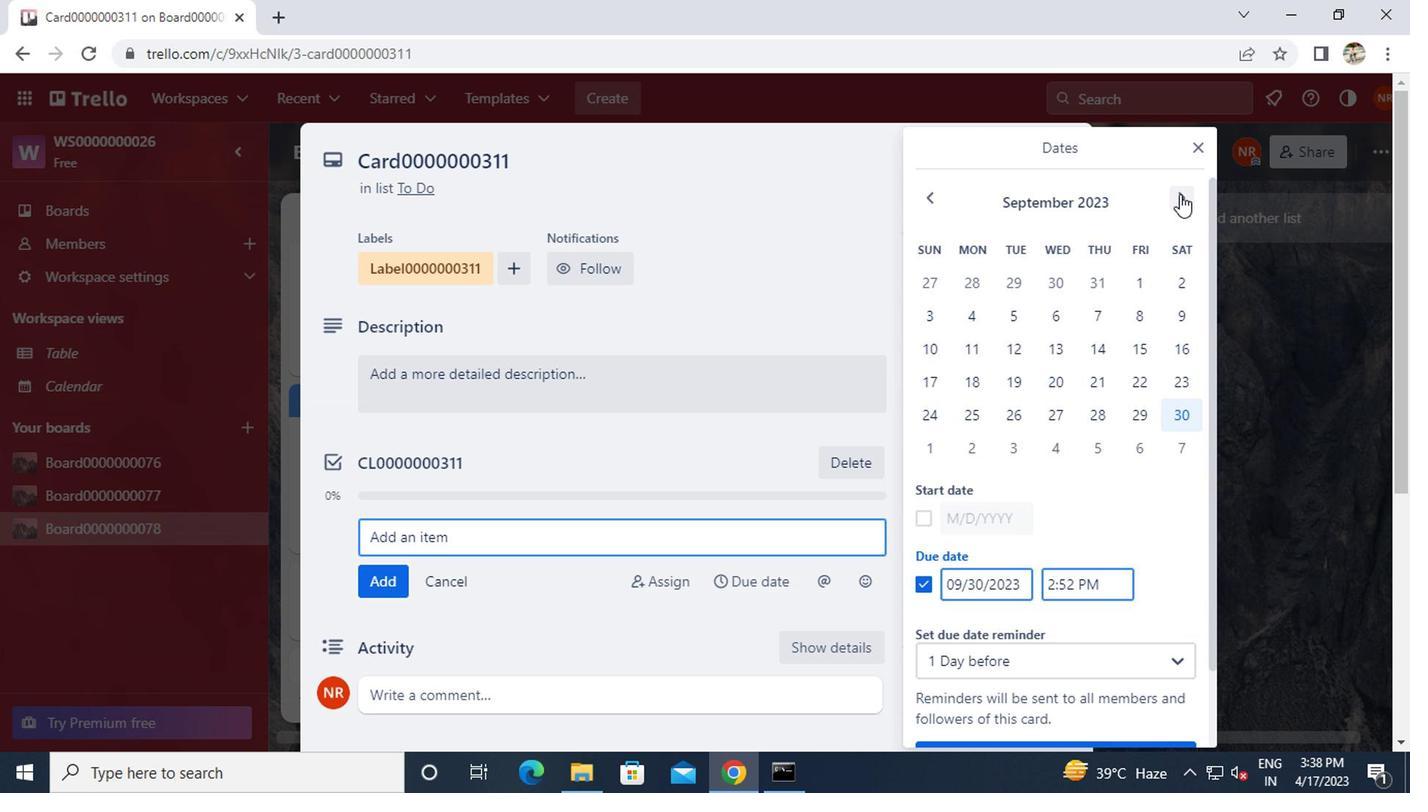 
Action: Mouse moved to (929, 275)
Screenshot: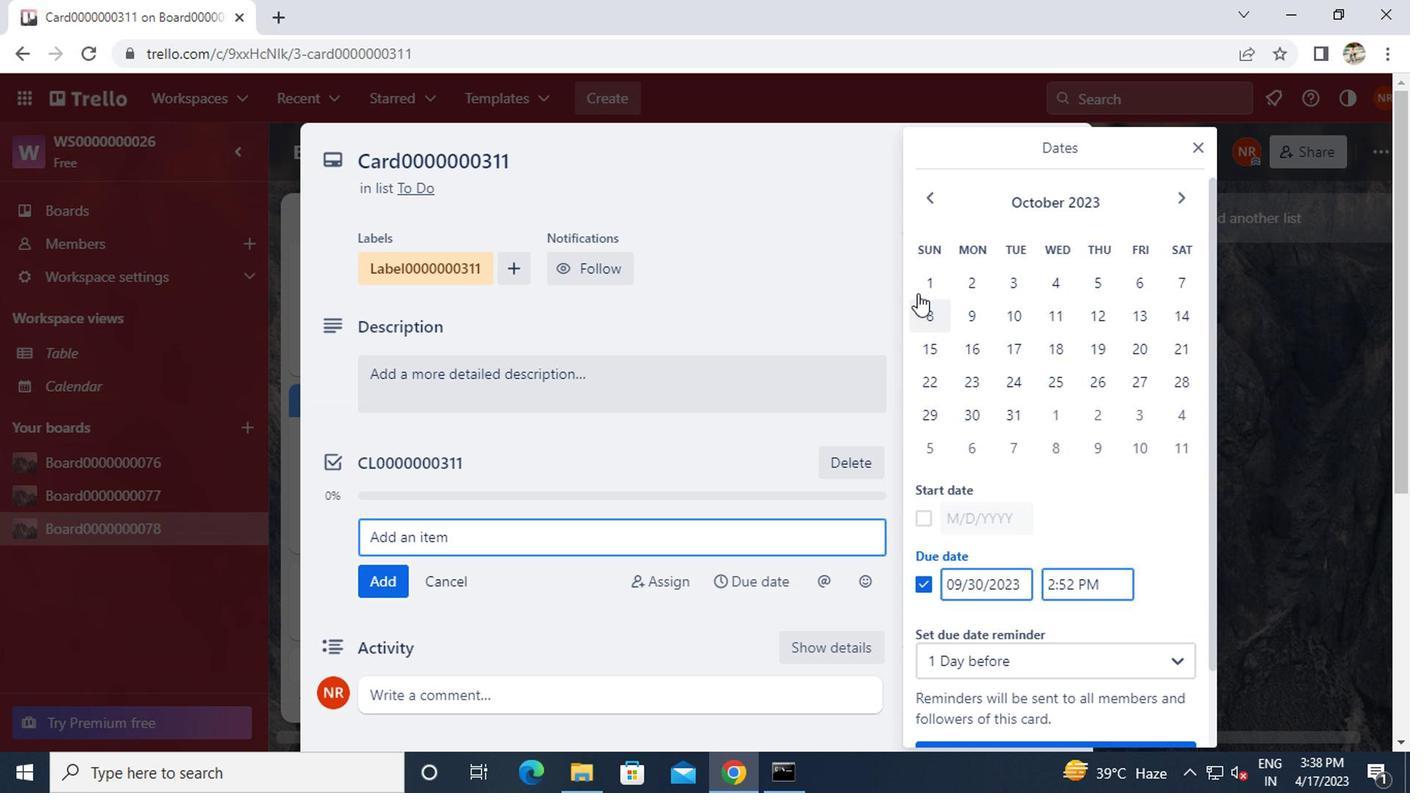 
Action: Mouse pressed left at (929, 275)
Screenshot: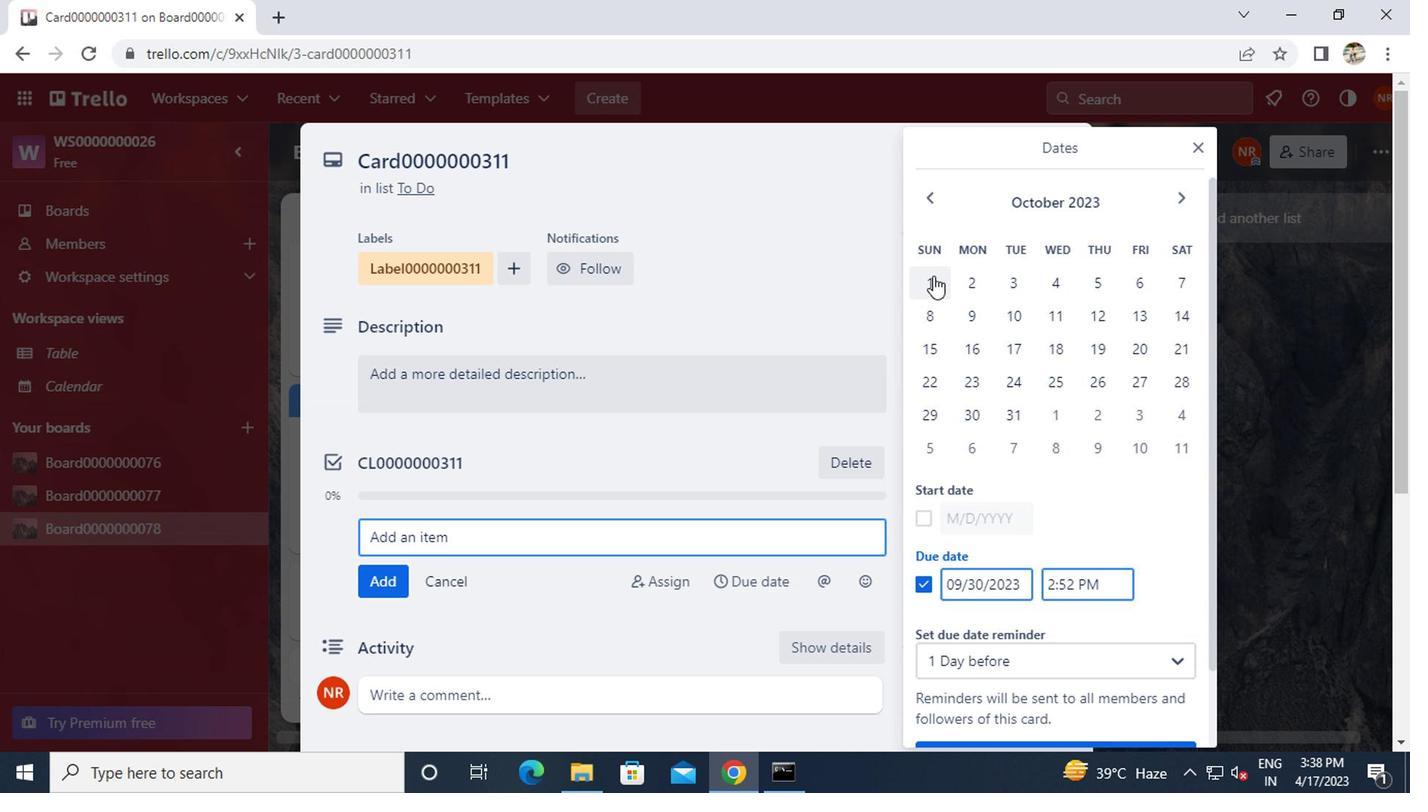 
Action: Mouse moved to (1003, 416)
Screenshot: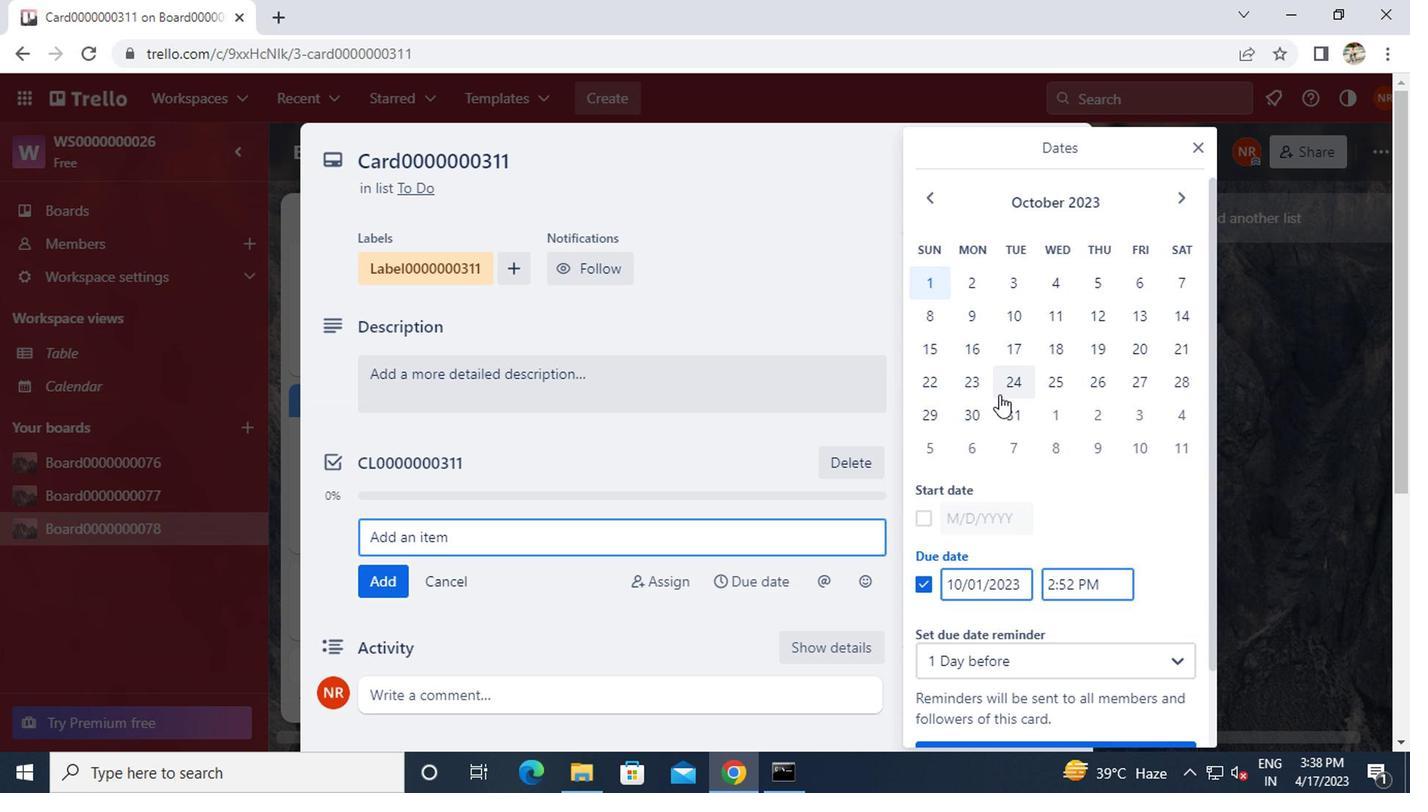 
Action: Mouse pressed left at (1003, 416)
Screenshot: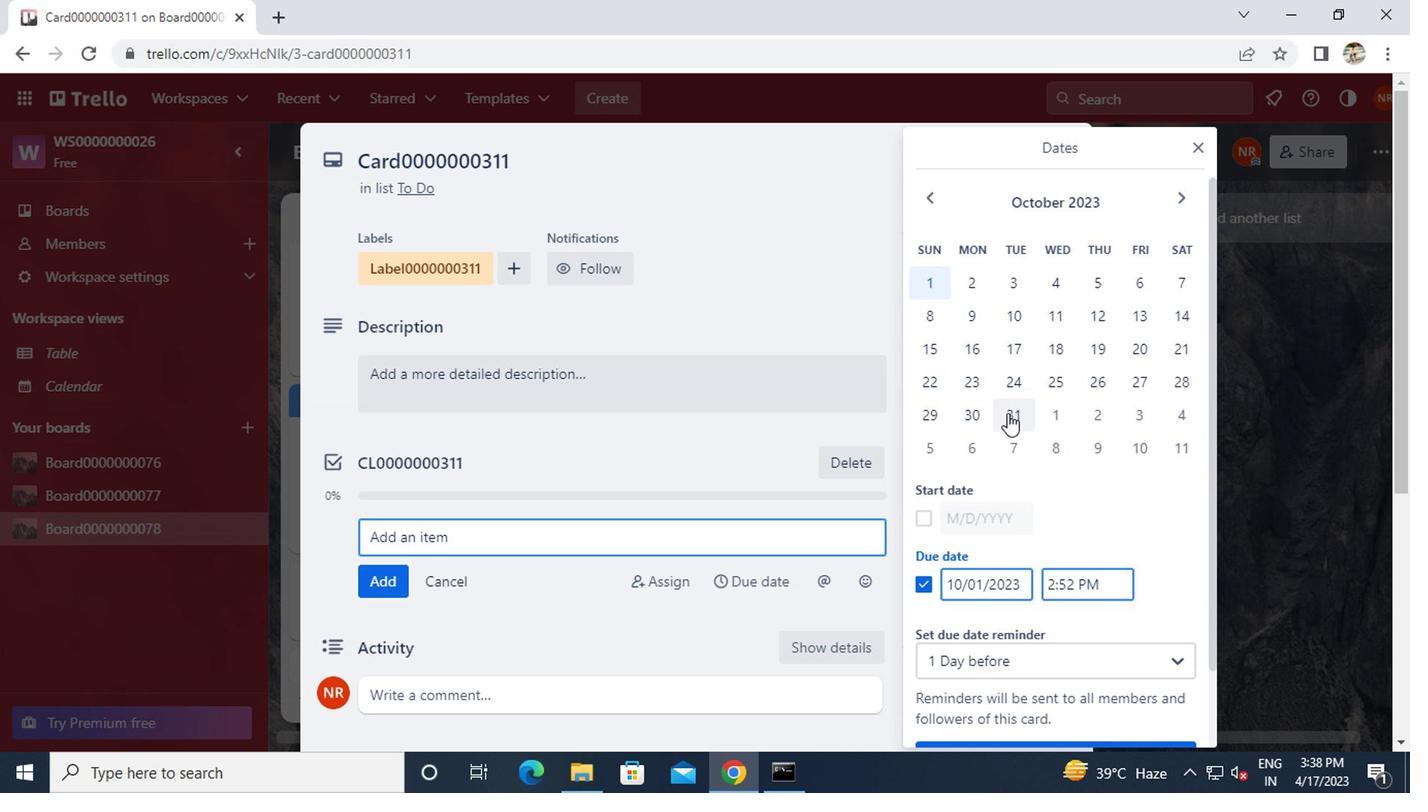 
Action: Mouse moved to (1008, 443)
Screenshot: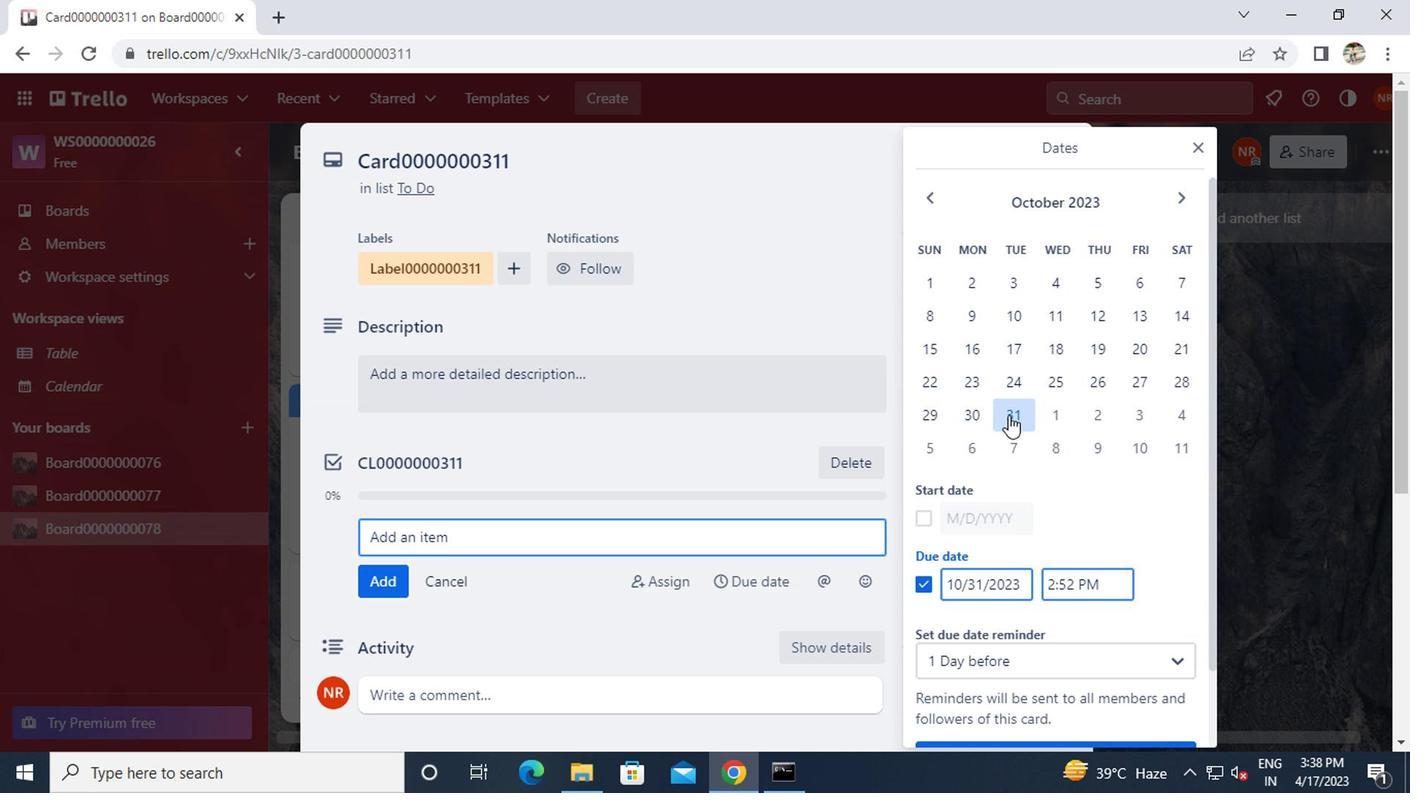 
Action: Mouse scrolled (1008, 442) with delta (0, -1)
Screenshot: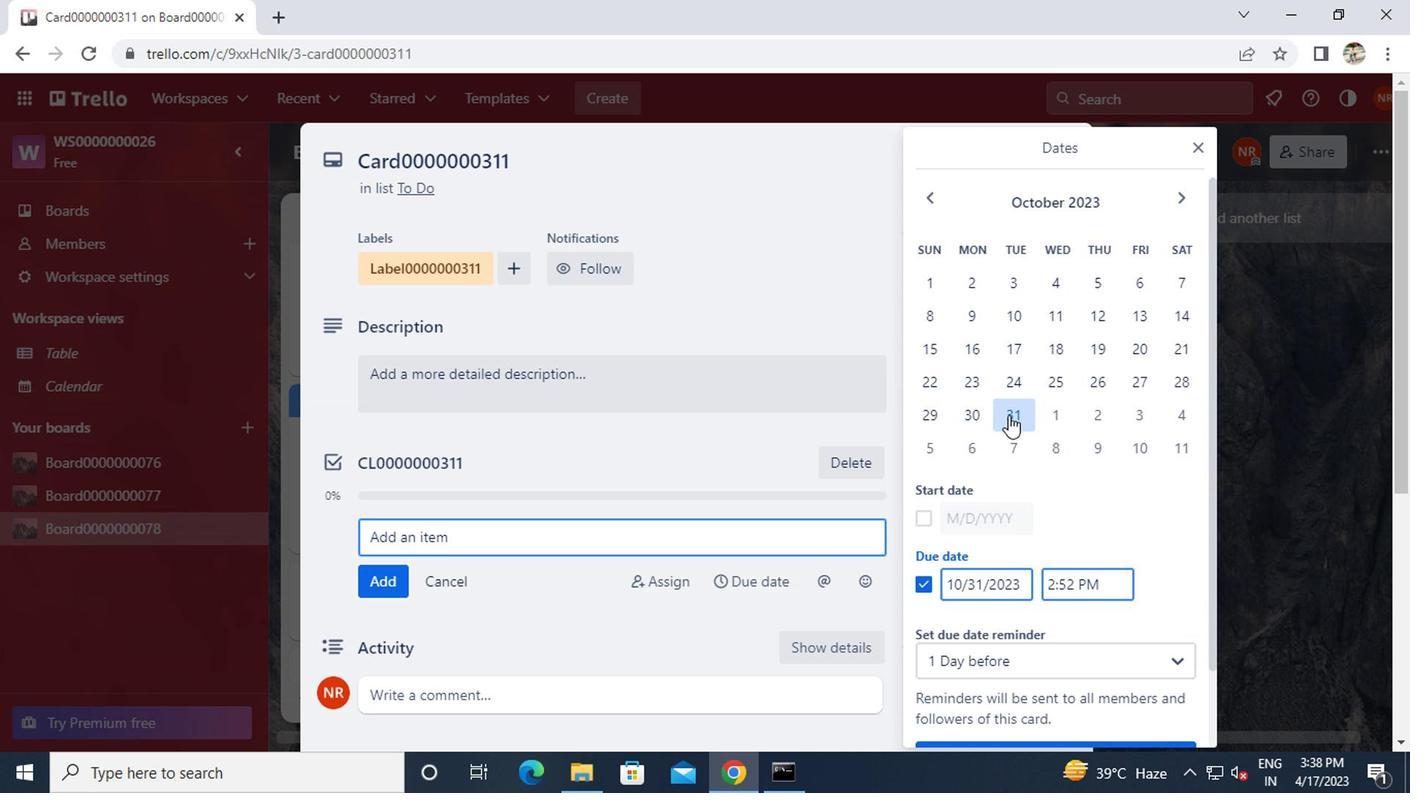 
Action: Mouse moved to (1009, 445)
Screenshot: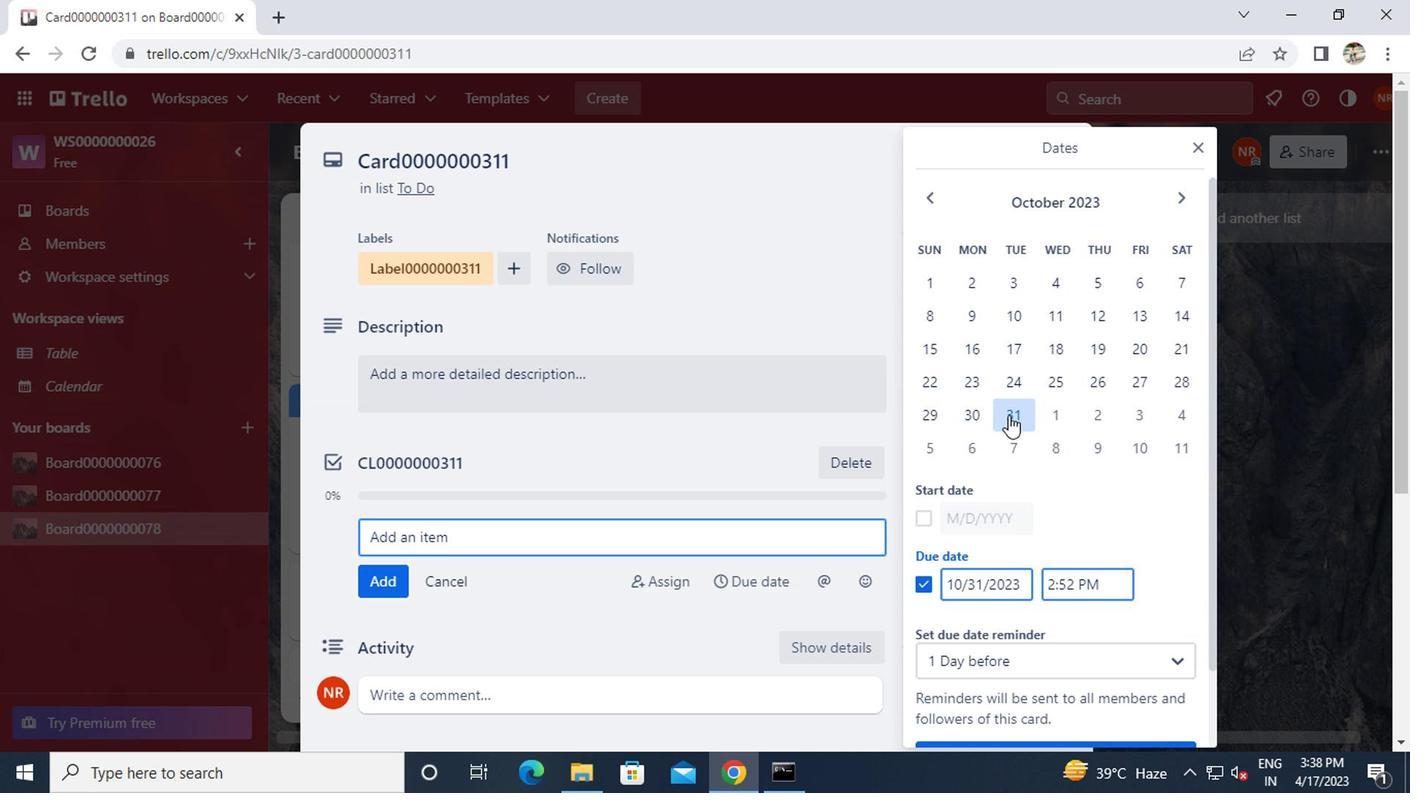 
Action: Mouse scrolled (1009, 444) with delta (0, -1)
Screenshot: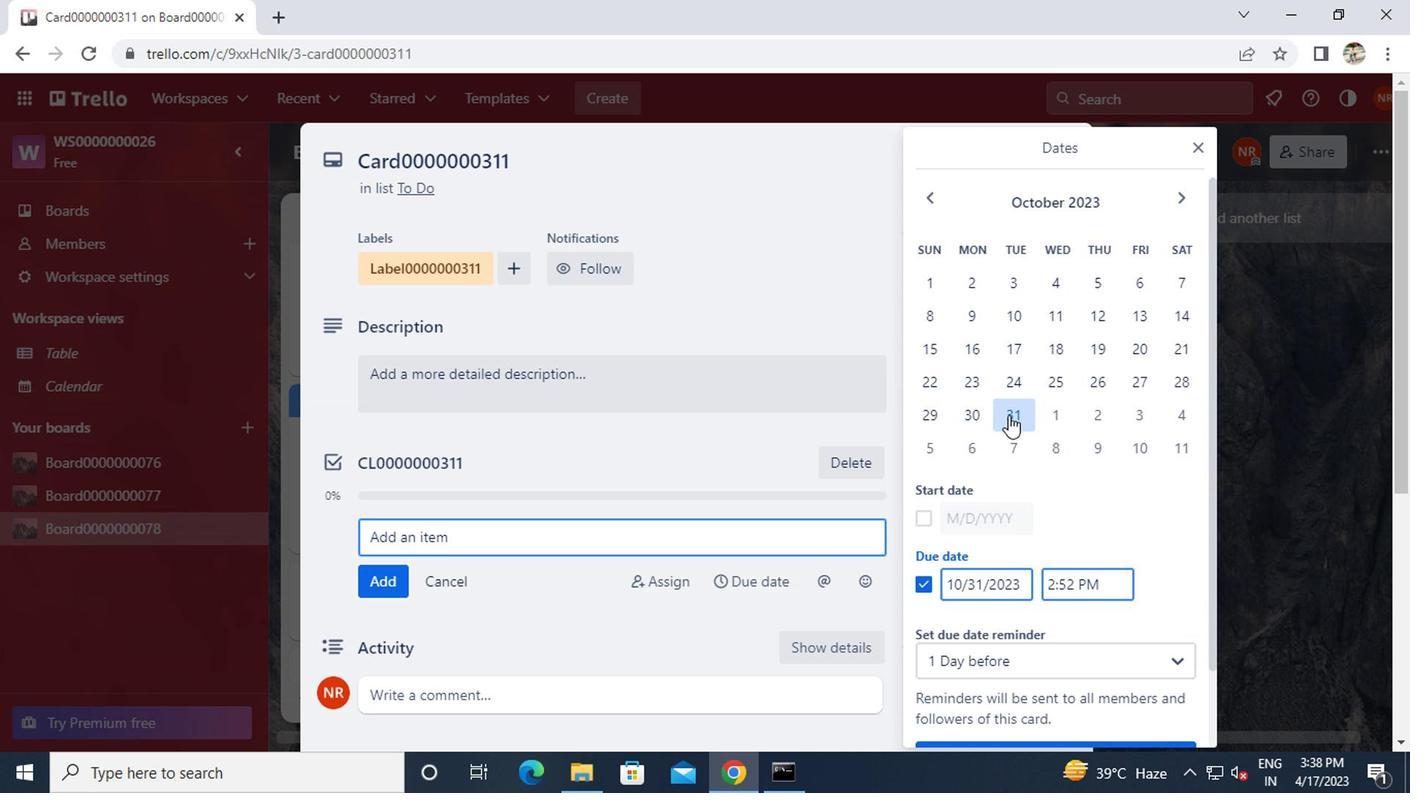 
Action: Mouse moved to (1009, 448)
Screenshot: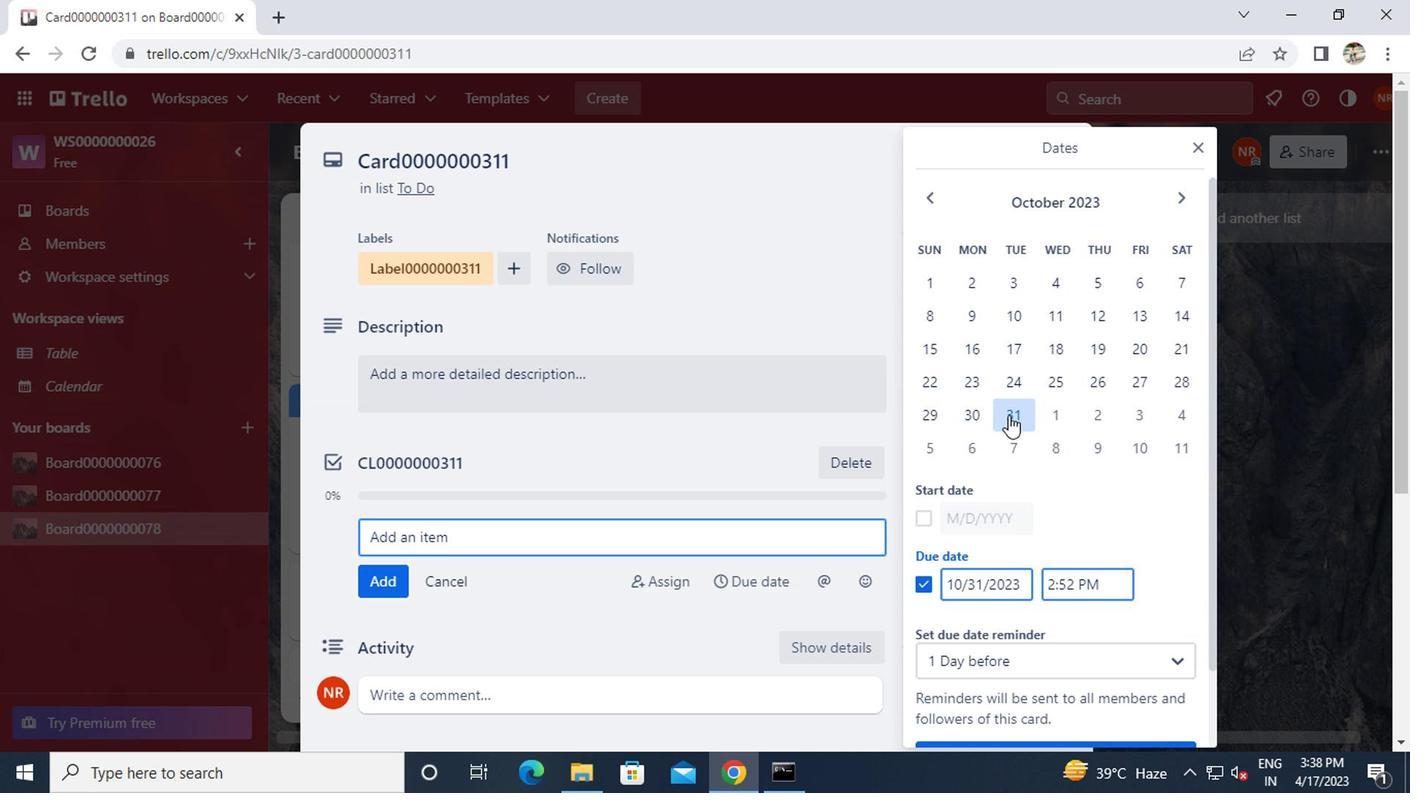 
Action: Mouse scrolled (1009, 448) with delta (0, 0)
Screenshot: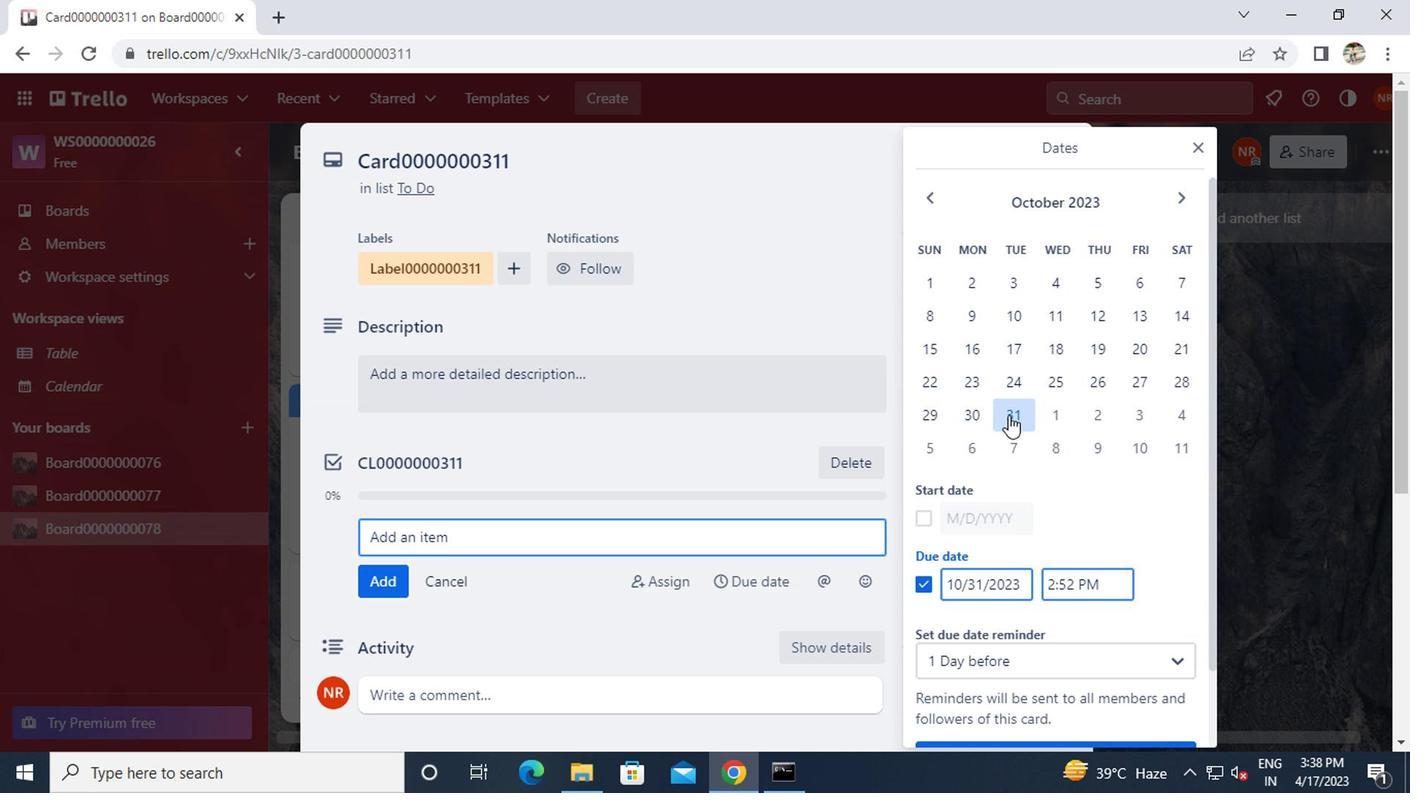 
Action: Mouse moved to (1012, 456)
Screenshot: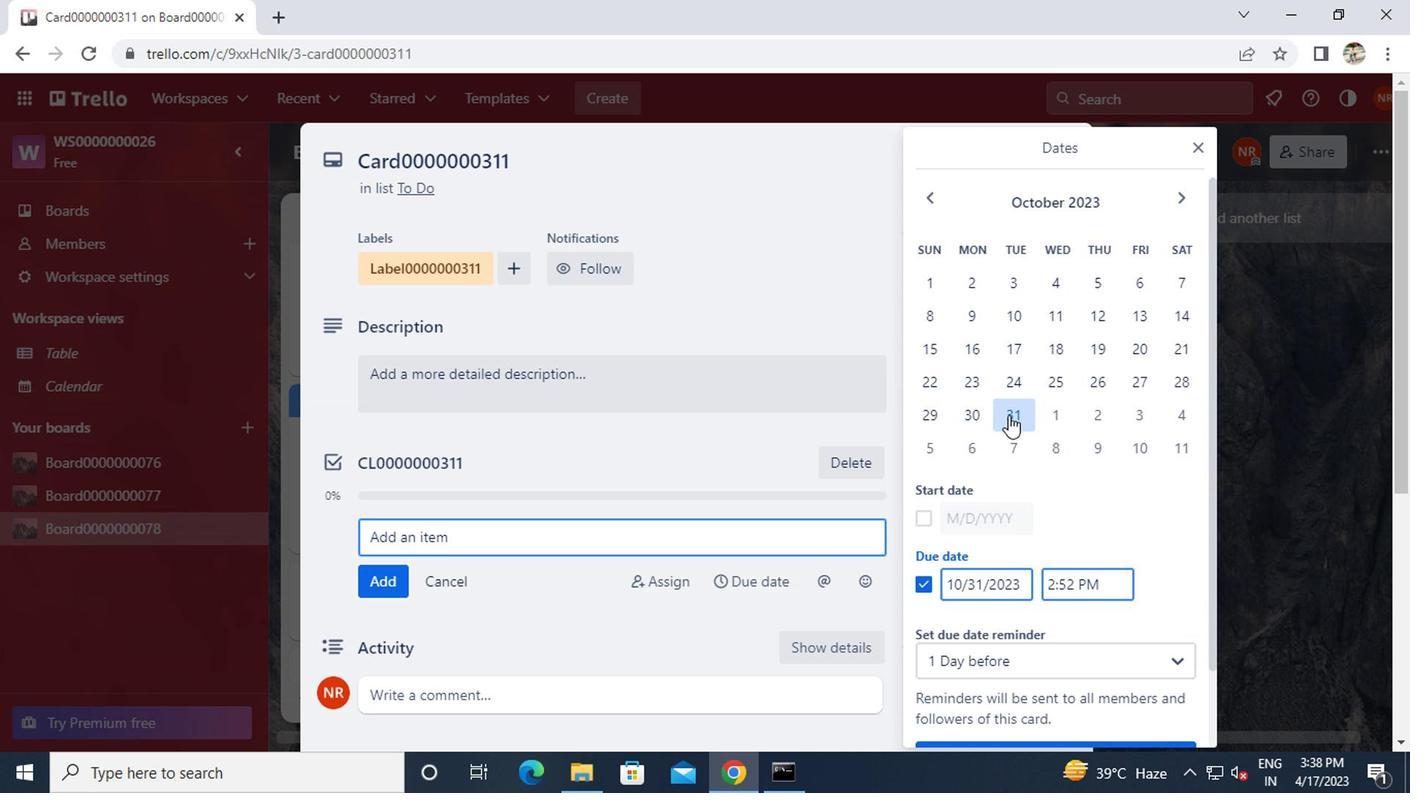 
Action: Mouse scrolled (1012, 454) with delta (0, -1)
Screenshot: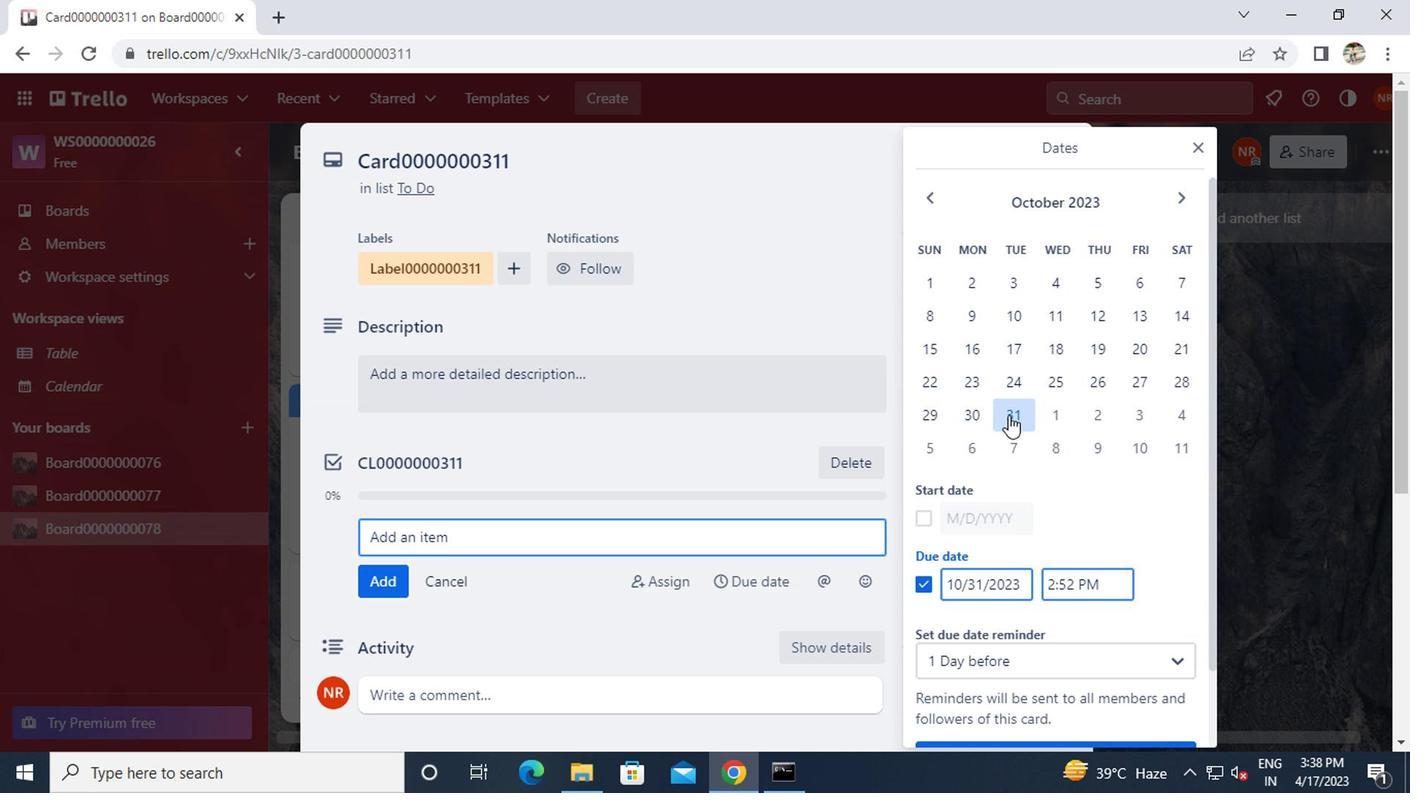
Action: Mouse moved to (986, 673)
Screenshot: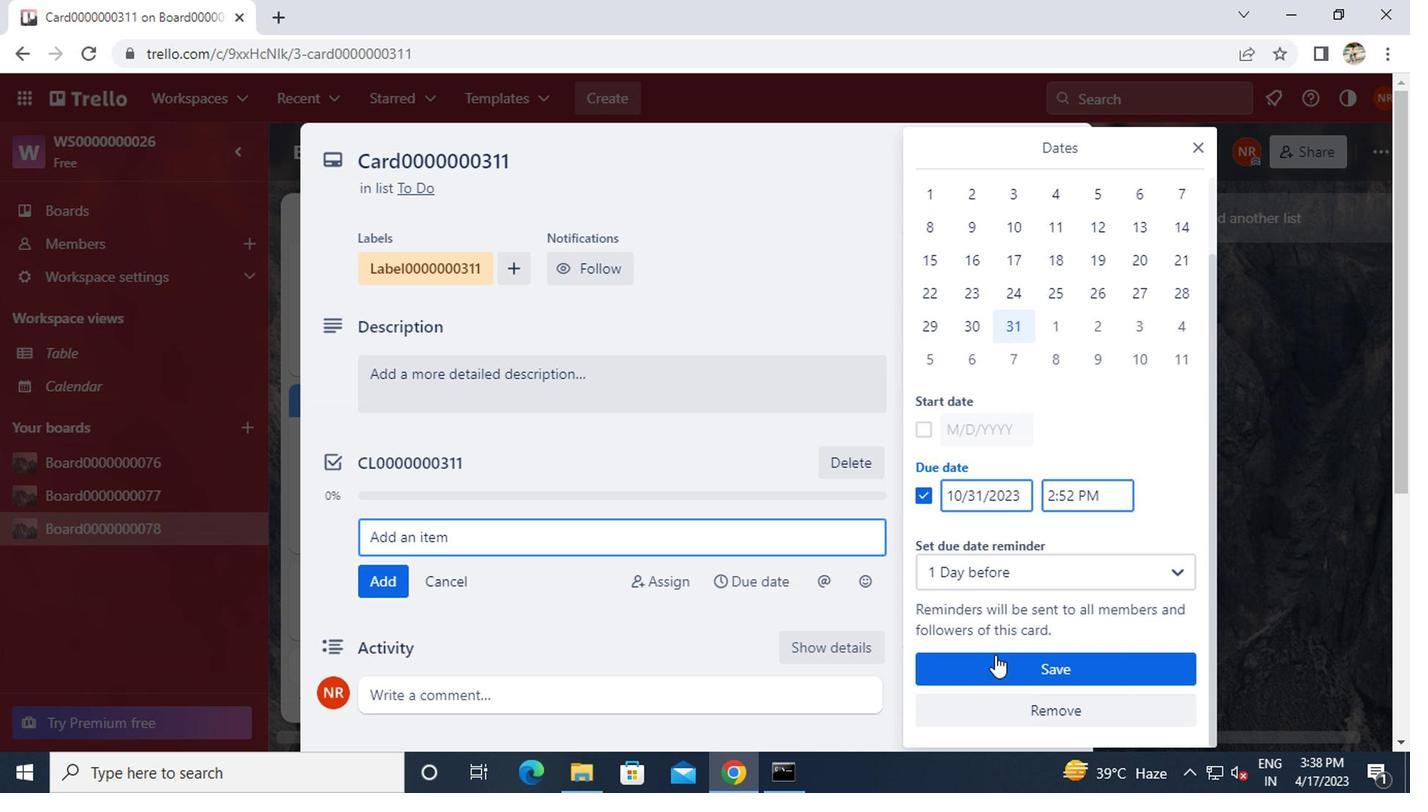 
Action: Mouse pressed left at (986, 673)
Screenshot: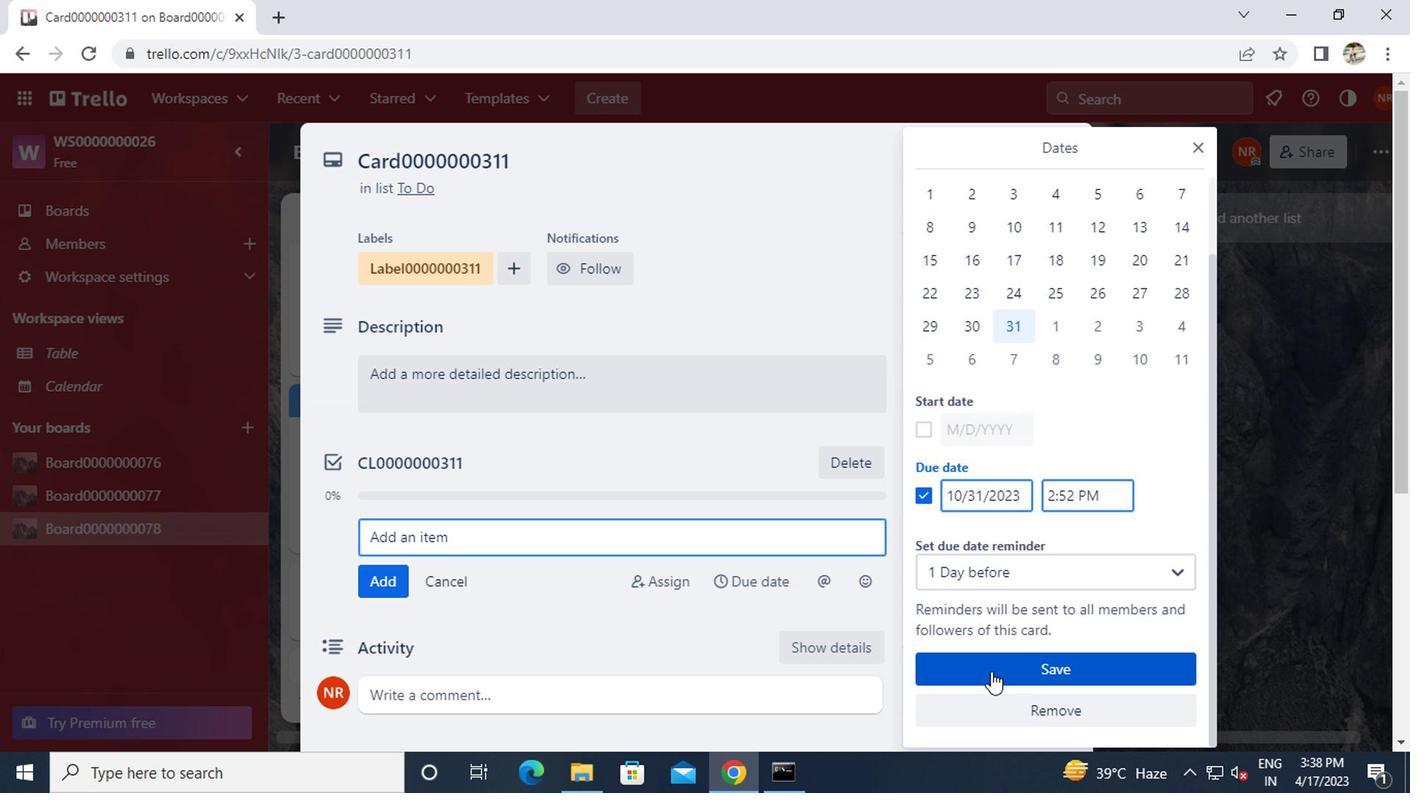 
